 Task: Plan a virtual team-building talent show for the 9th at 6:00 PM to 6:30 PM
Action: Mouse moved to (44, 71)
Screenshot: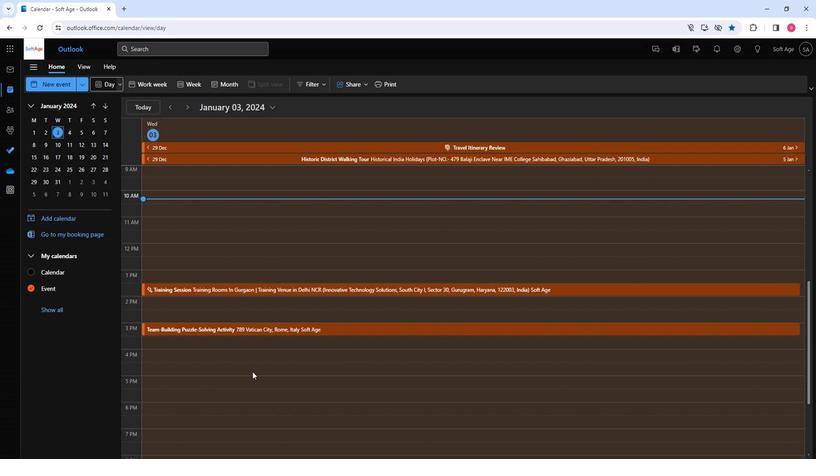 
Action: Mouse pressed left at (44, 71)
Screenshot: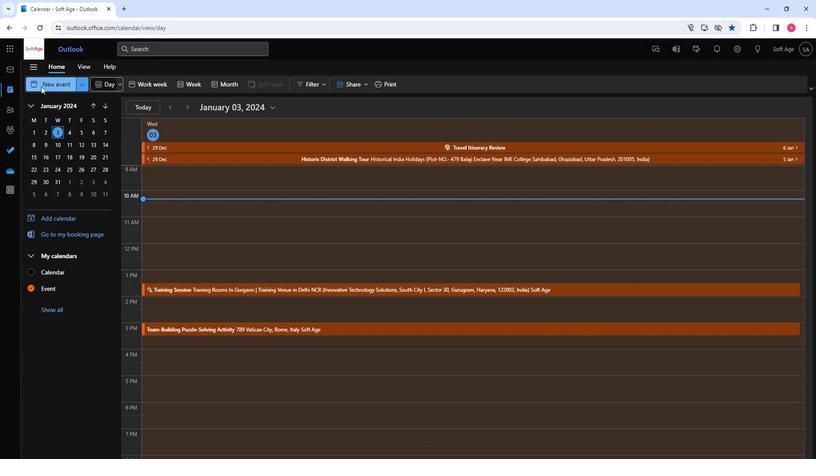 
Action: Mouse moved to (241, 132)
Screenshot: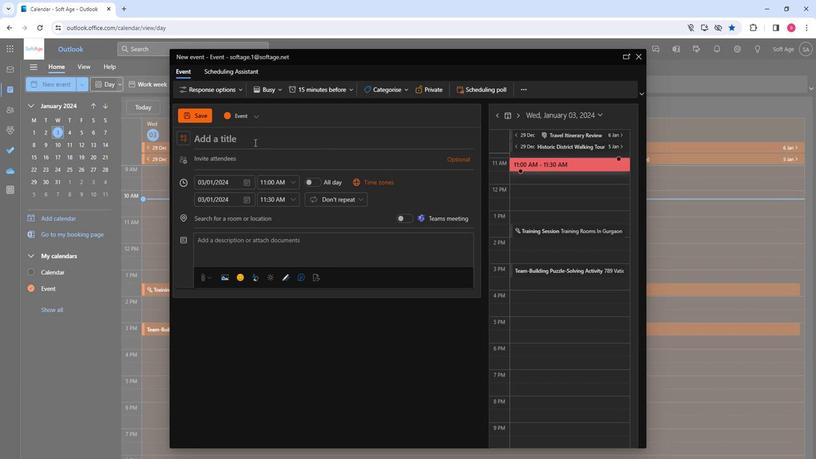 
Action: Mouse pressed left at (241, 132)
Screenshot: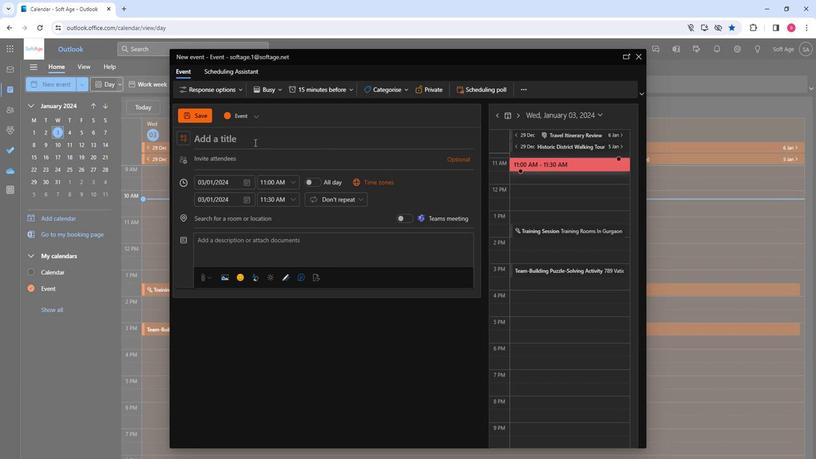 
Action: Key pressed <Key.shift><Key.shift><Key.shift><Key.shift><Key.shift><Key.shift><Key.shift><Key.shift>Virtual<Key.space><Key.shift>Team-<Key.shift>Building<Key.space><Key.shift><Key.shift><Key.shift>Talent<Key.space><Key.shift>Show
Screenshot: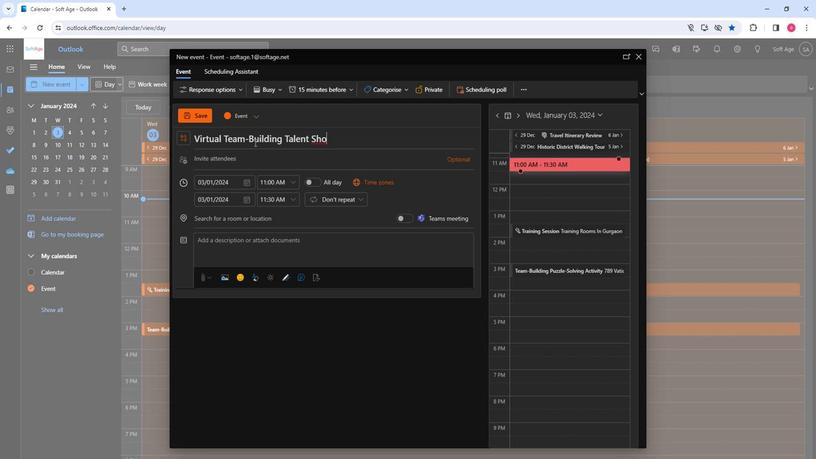 
Action: Mouse moved to (237, 145)
Screenshot: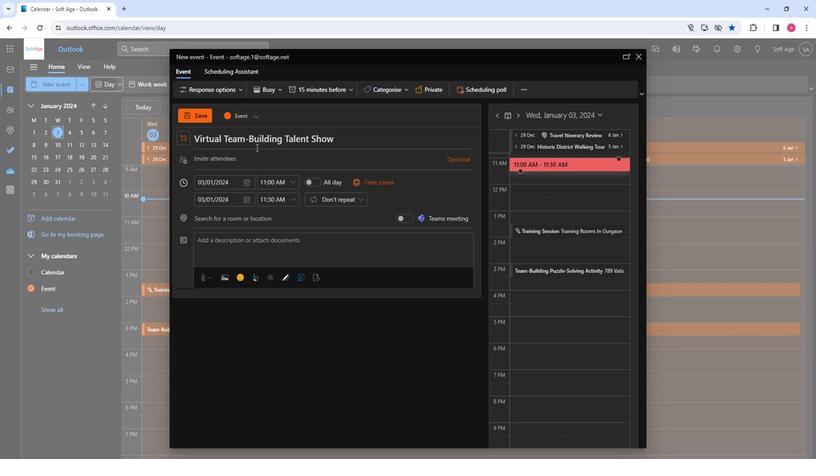 
Action: Mouse pressed left at (237, 145)
Screenshot: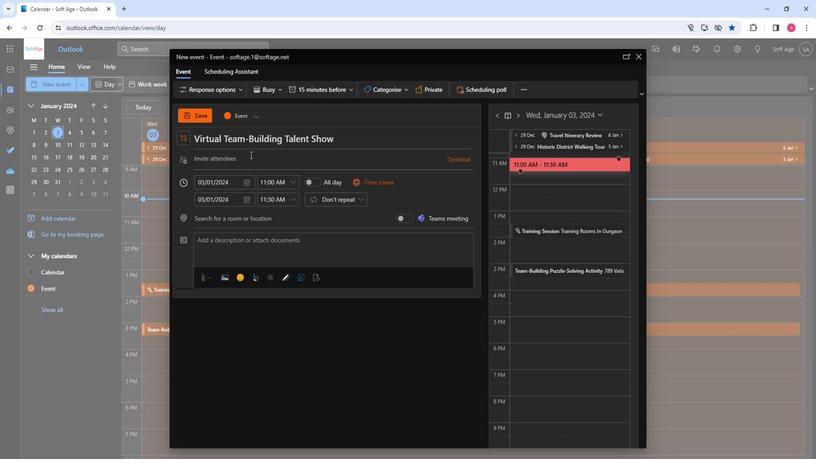 
Action: Key pressed so
Screenshot: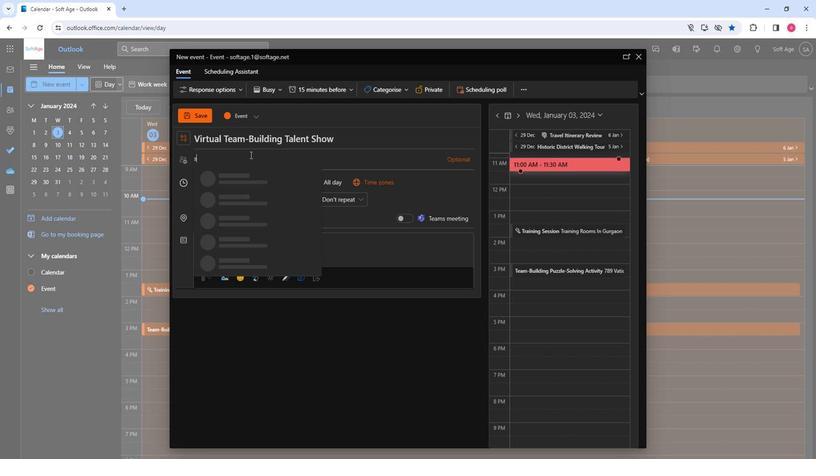 
Action: Mouse moved to (229, 196)
Screenshot: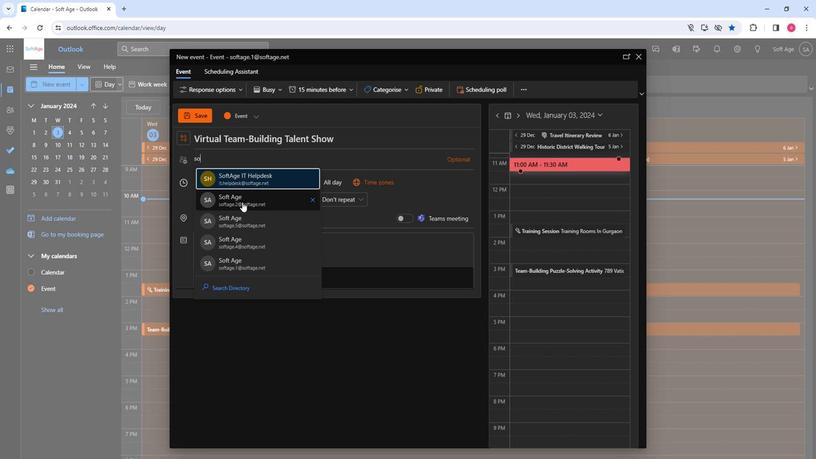 
Action: Mouse pressed left at (229, 196)
Screenshot: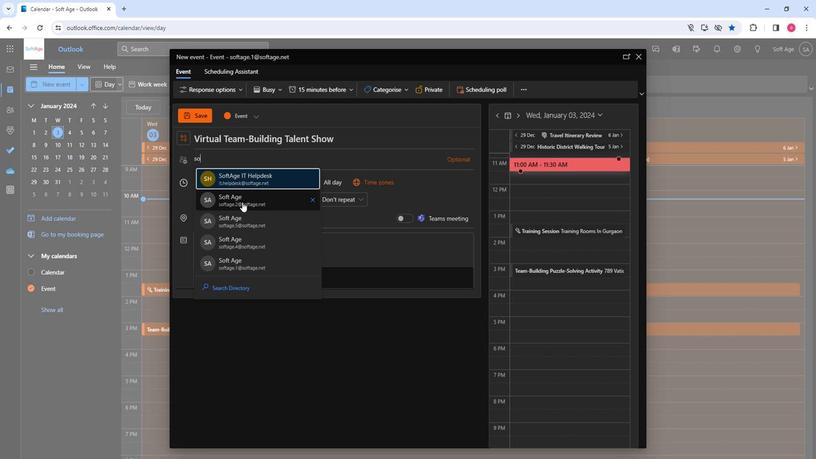 
Action: Mouse moved to (231, 204)
Screenshot: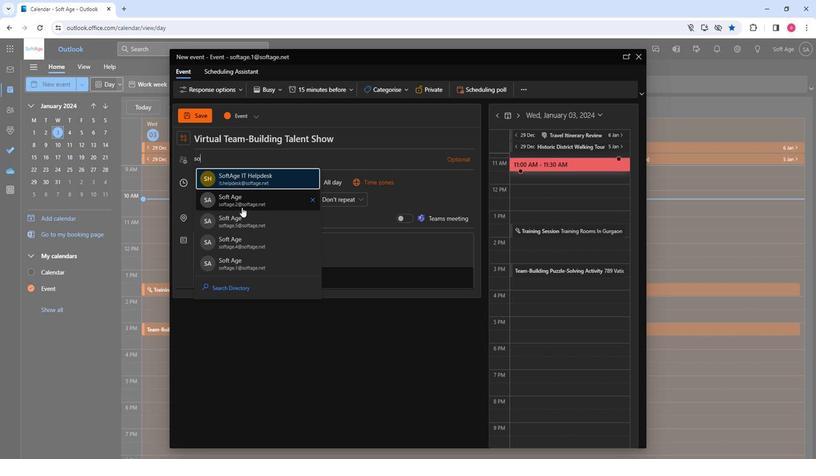 
Action: Key pressed so
Screenshot: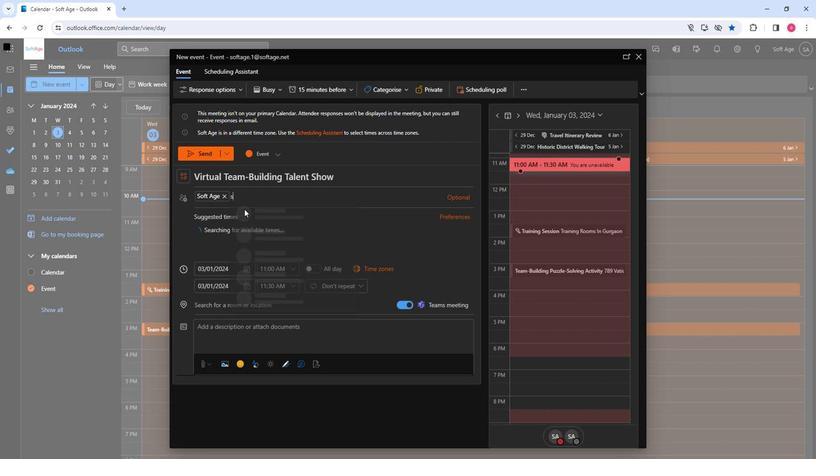 
Action: Mouse moved to (276, 253)
Screenshot: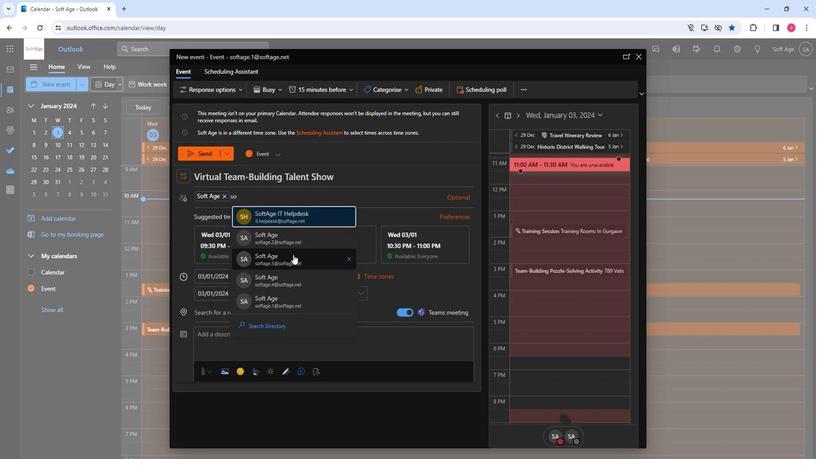 
Action: Mouse pressed left at (276, 253)
Screenshot: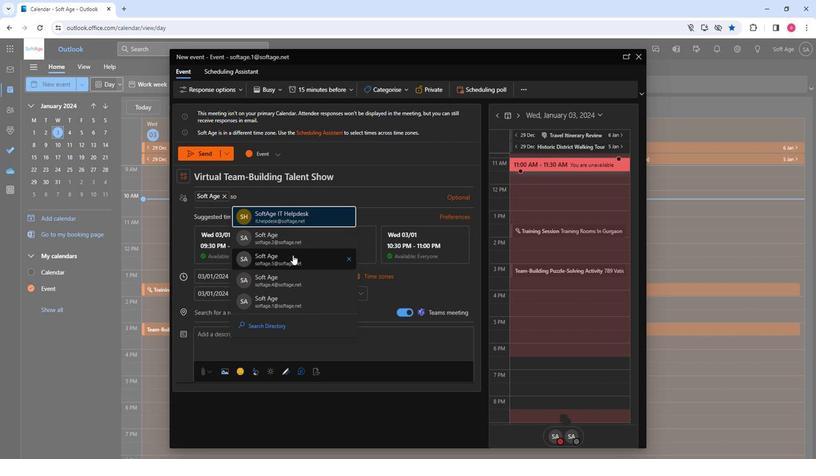 
Action: Key pressed so
Screenshot: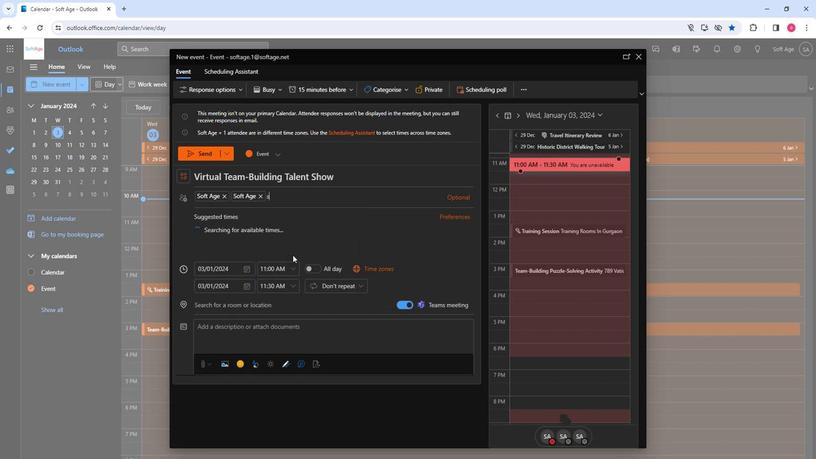 
Action: Mouse moved to (282, 281)
Screenshot: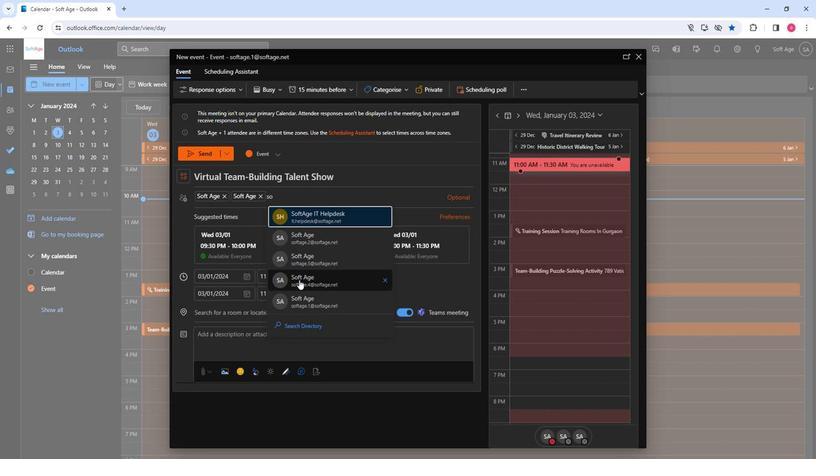 
Action: Mouse pressed left at (282, 281)
Screenshot: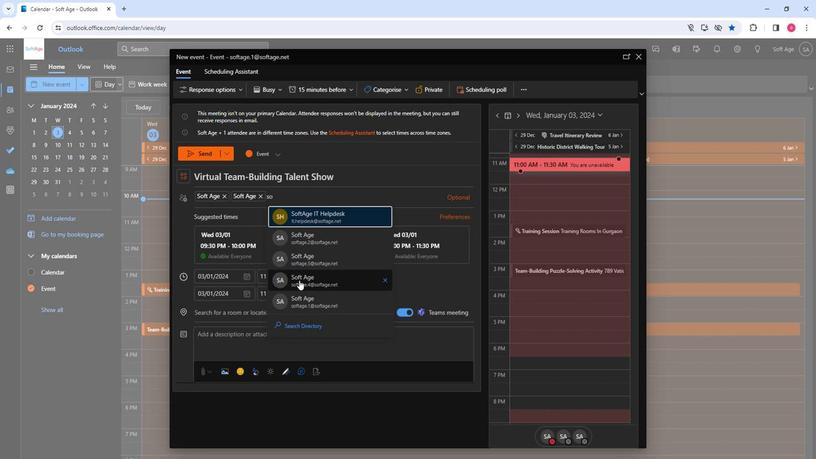 
Action: Key pressed so
Screenshot: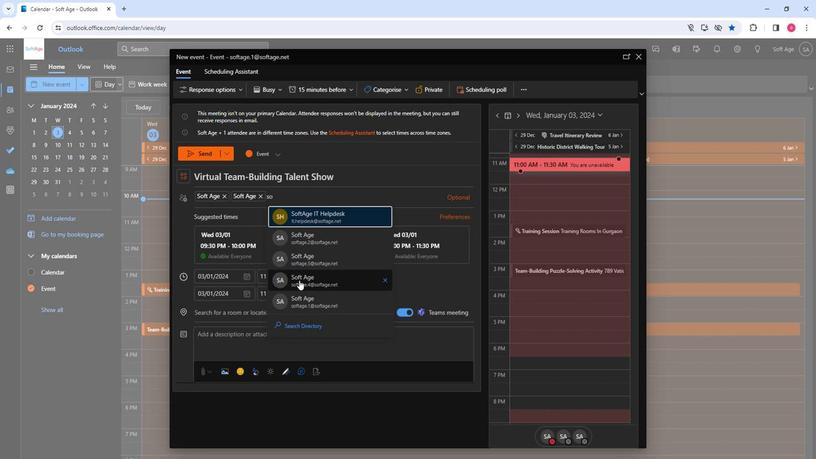 
Action: Mouse moved to (306, 298)
Screenshot: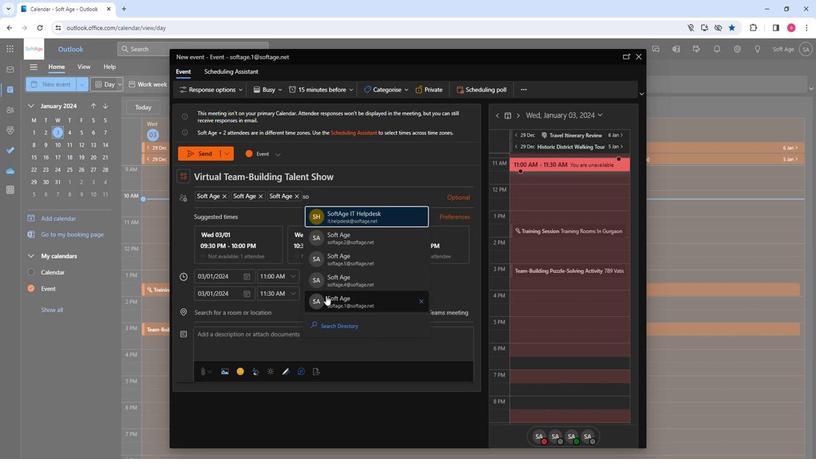 
Action: Mouse pressed left at (306, 298)
Screenshot: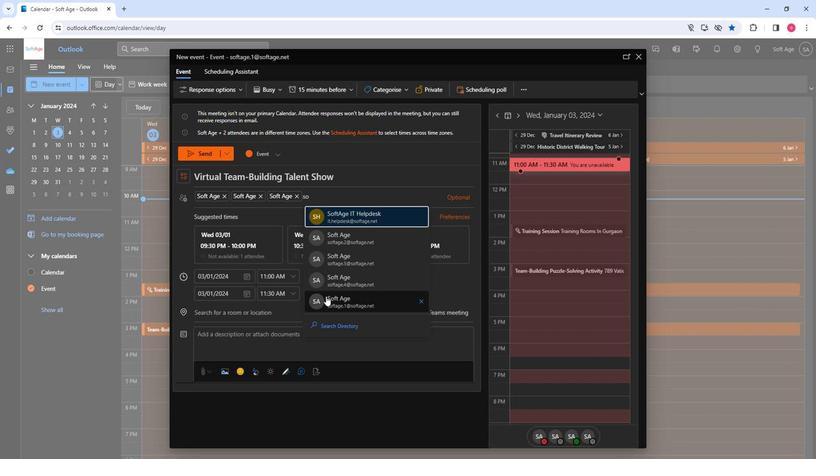
Action: Mouse moved to (236, 277)
Screenshot: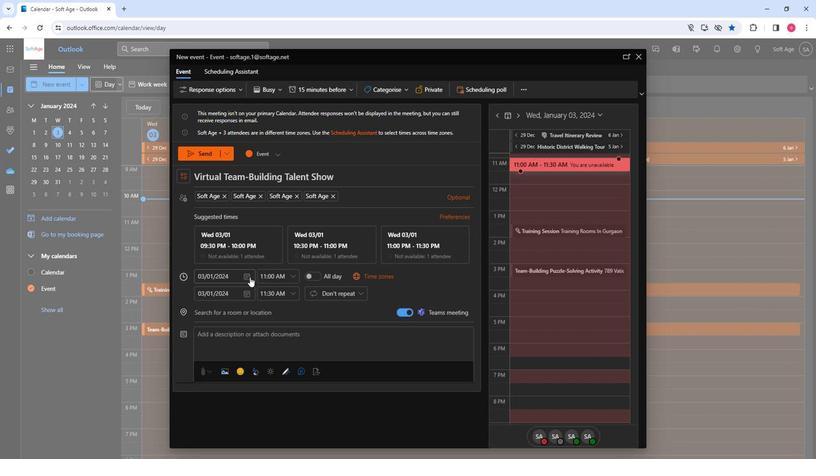 
Action: Mouse pressed left at (236, 277)
Screenshot: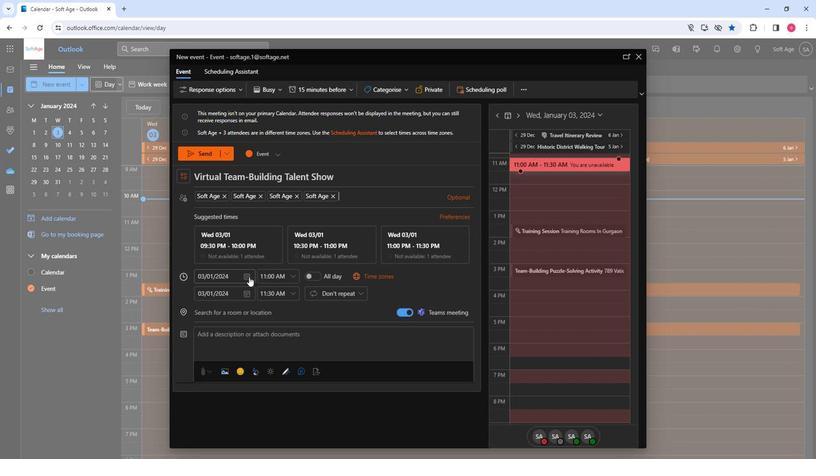 
Action: Mouse moved to (204, 337)
Screenshot: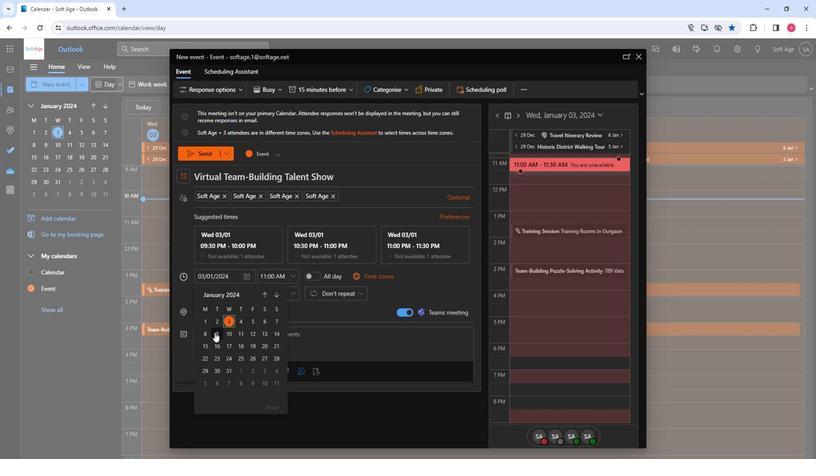 
Action: Mouse pressed left at (204, 337)
Screenshot: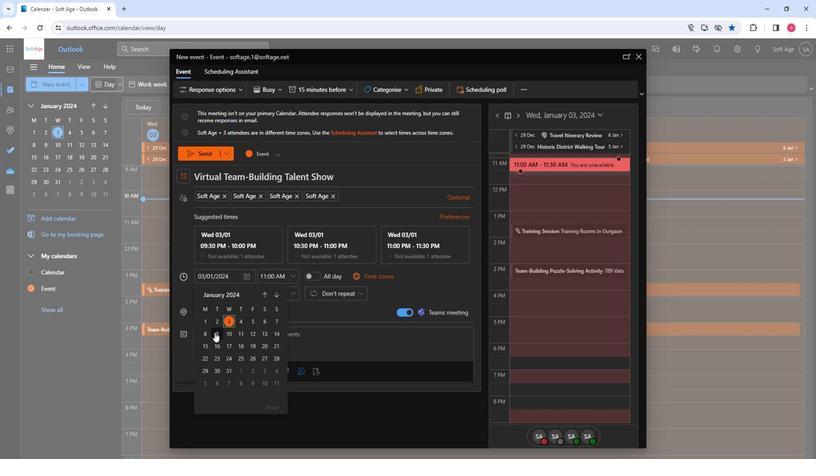 
Action: Mouse moved to (277, 276)
Screenshot: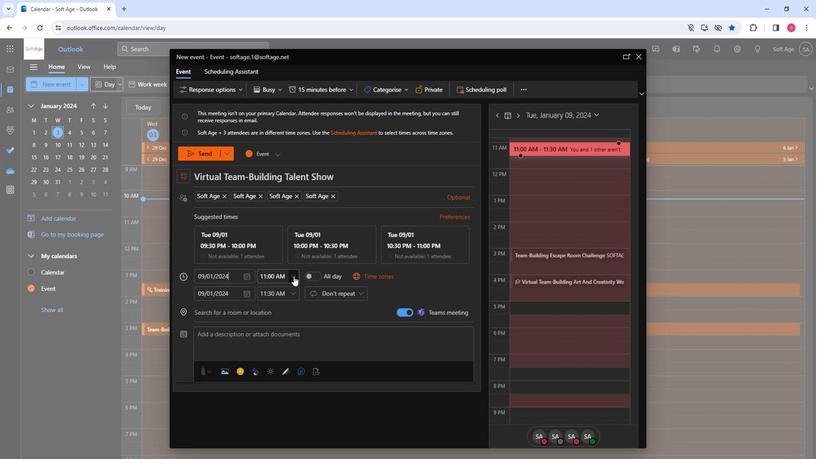 
Action: Mouse pressed left at (277, 276)
Screenshot: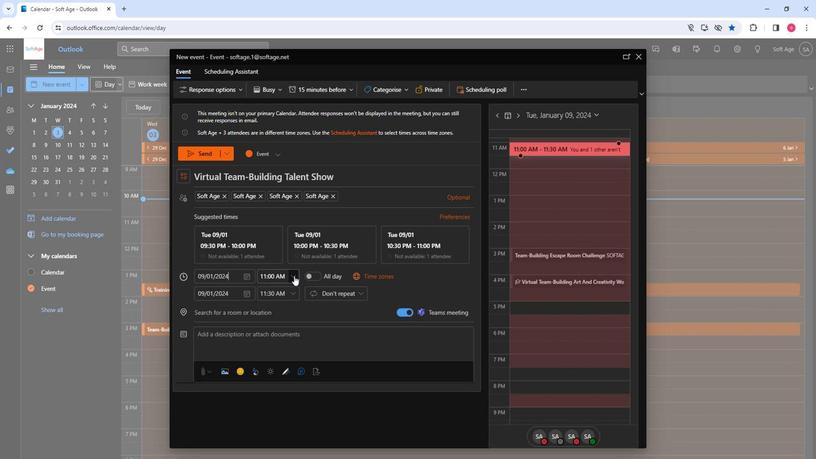 
Action: Mouse moved to (270, 311)
Screenshot: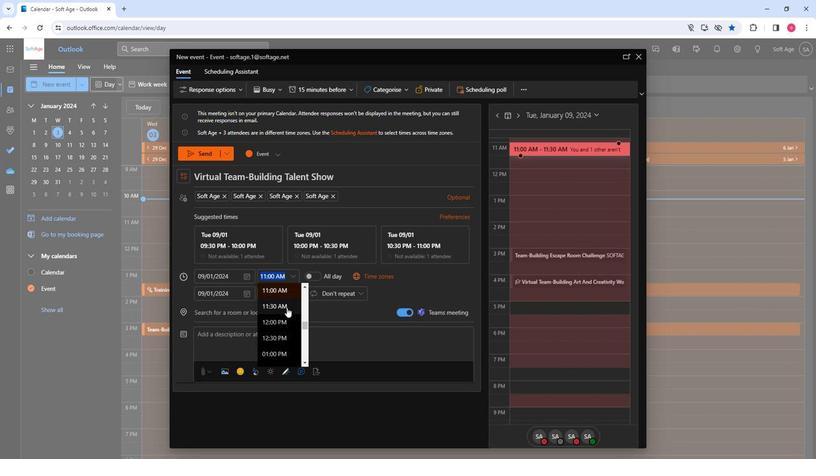 
Action: Mouse scrolled (270, 310) with delta (0, 0)
Screenshot: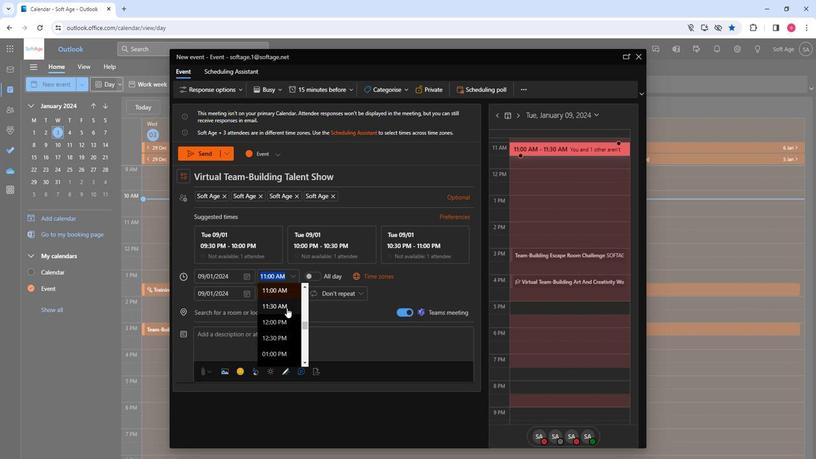 
Action: Mouse moved to (270, 317)
Screenshot: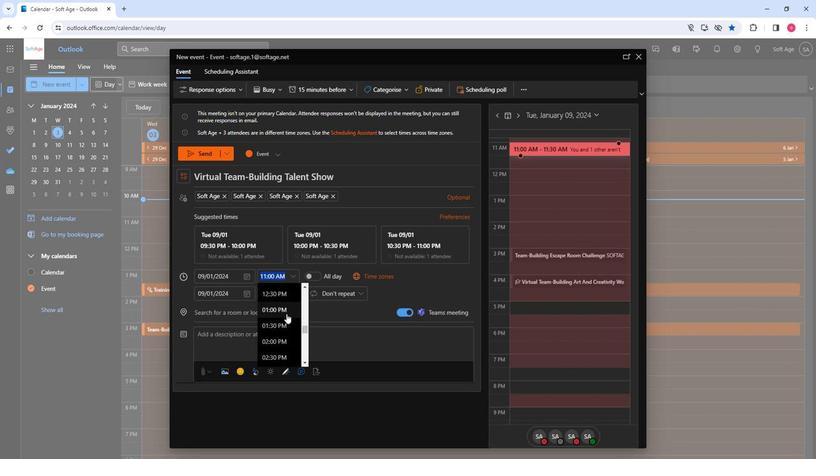 
Action: Mouse scrolled (270, 317) with delta (0, 0)
Screenshot: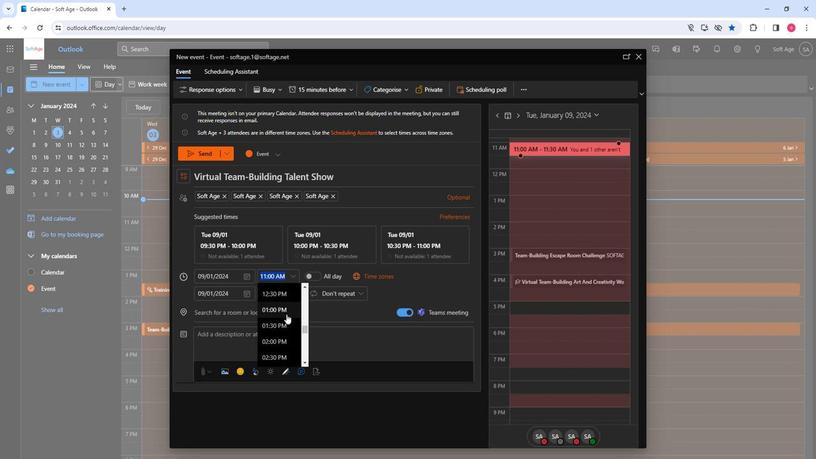 
Action: Mouse moved to (269, 320)
Screenshot: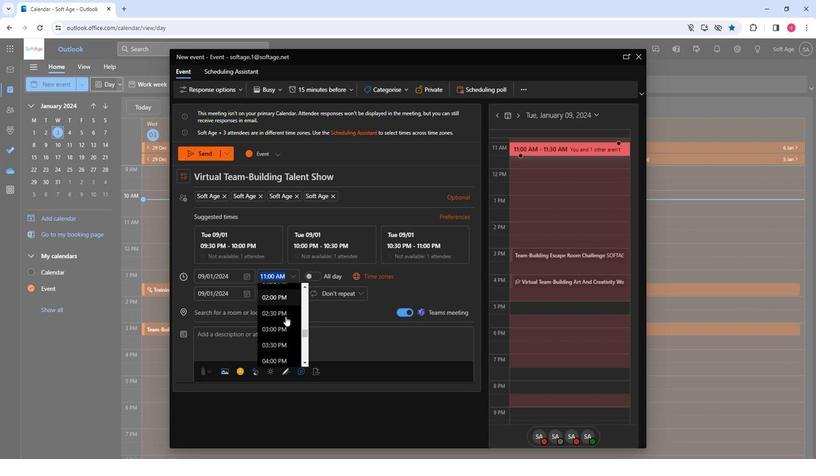 
Action: Mouse scrolled (269, 319) with delta (0, 0)
Screenshot: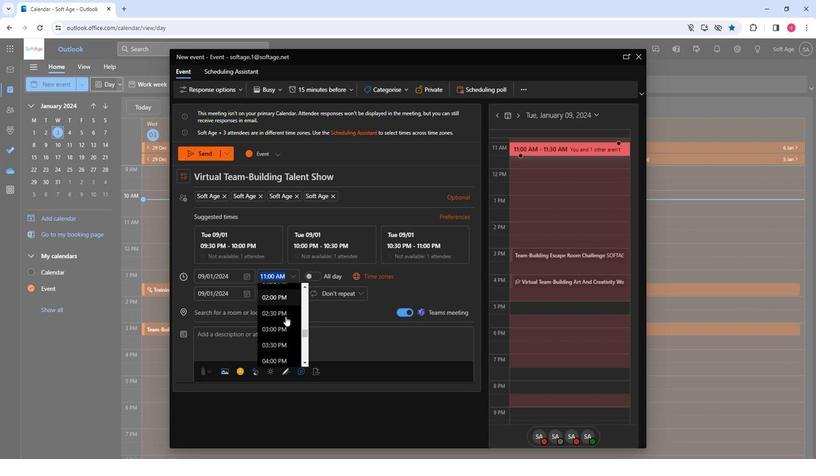 
Action: Mouse moved to (265, 338)
Screenshot: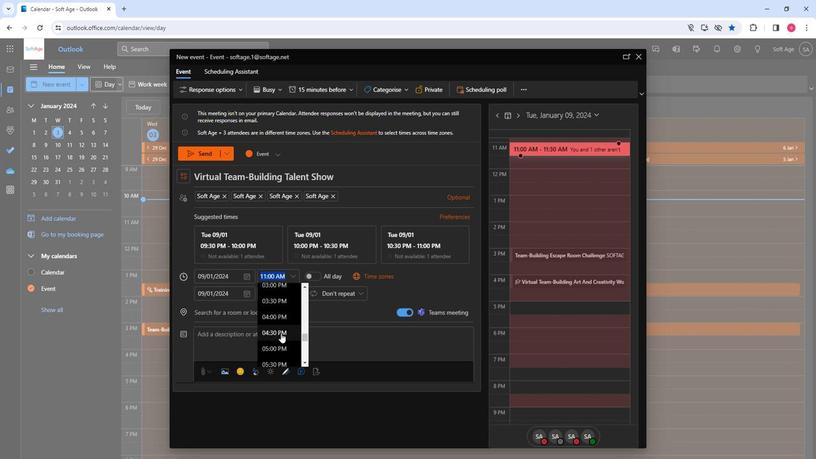 
Action: Mouse scrolled (265, 338) with delta (0, 0)
Screenshot: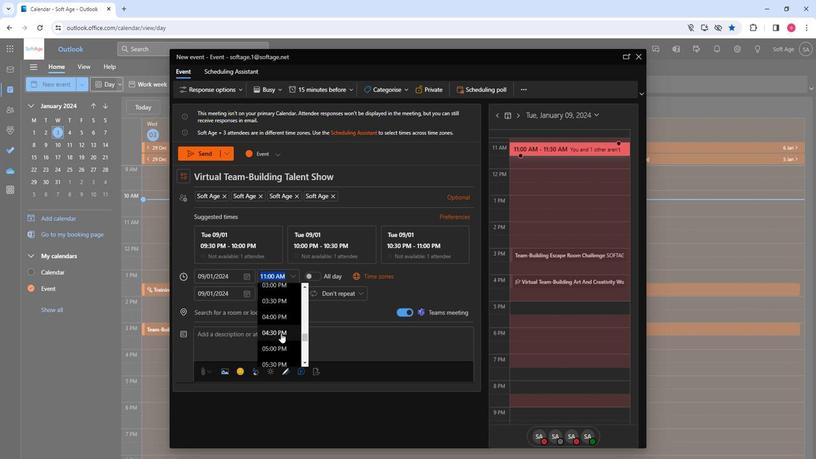 
Action: Mouse moved to (259, 341)
Screenshot: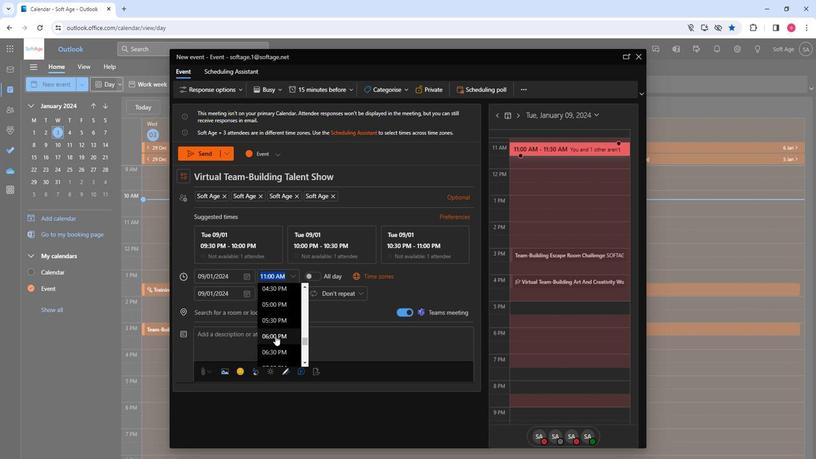 
Action: Mouse pressed left at (259, 341)
Screenshot: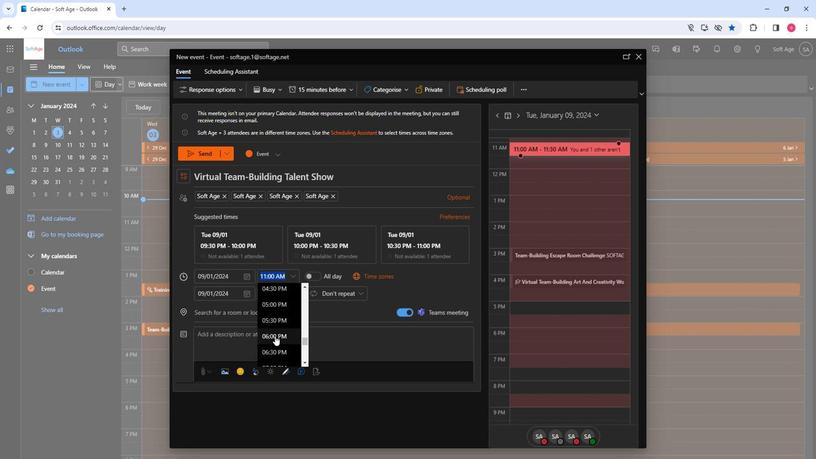 
Action: Mouse moved to (213, 319)
Screenshot: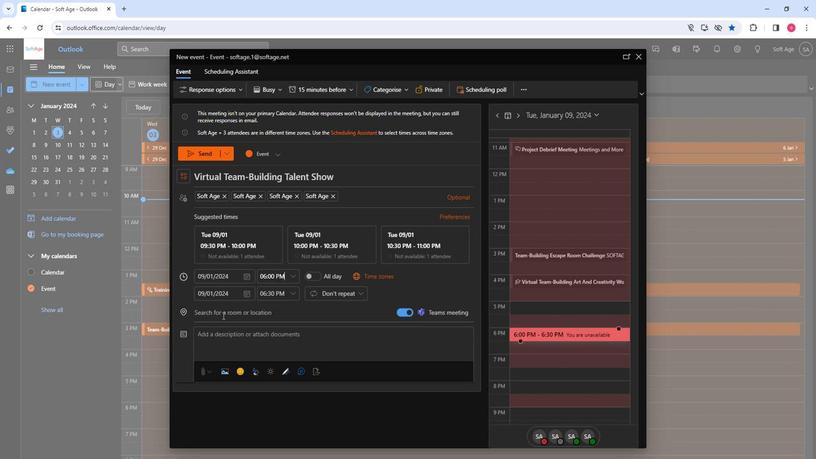 
Action: Mouse pressed left at (213, 319)
Screenshot: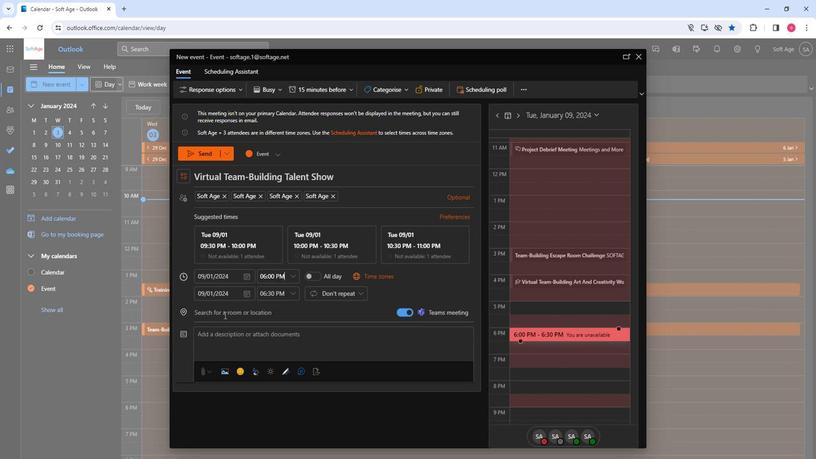 
Action: Mouse moved to (213, 319)
Screenshot: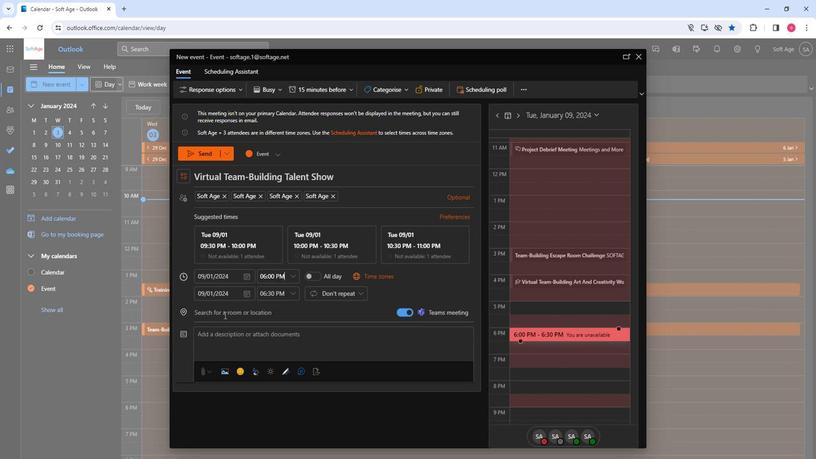 
Action: Key pressed so<Key.backspace><Key.backspace>show<Key.space>ro<Key.backspace>
Screenshot: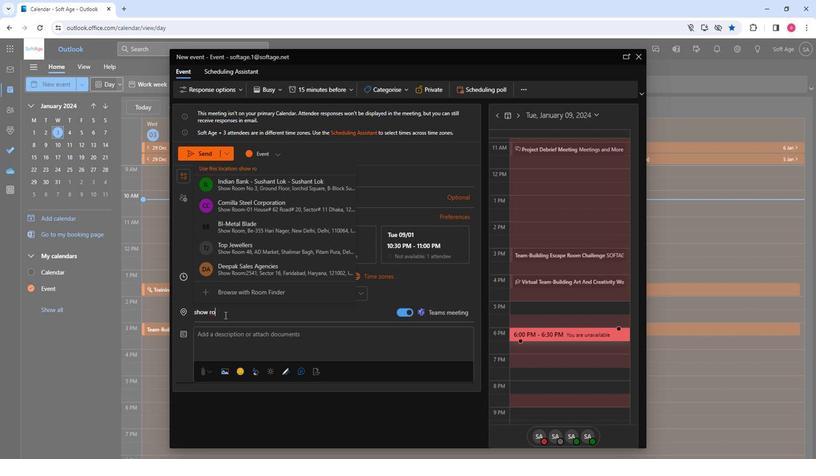 
Action: Mouse moved to (235, 221)
Screenshot: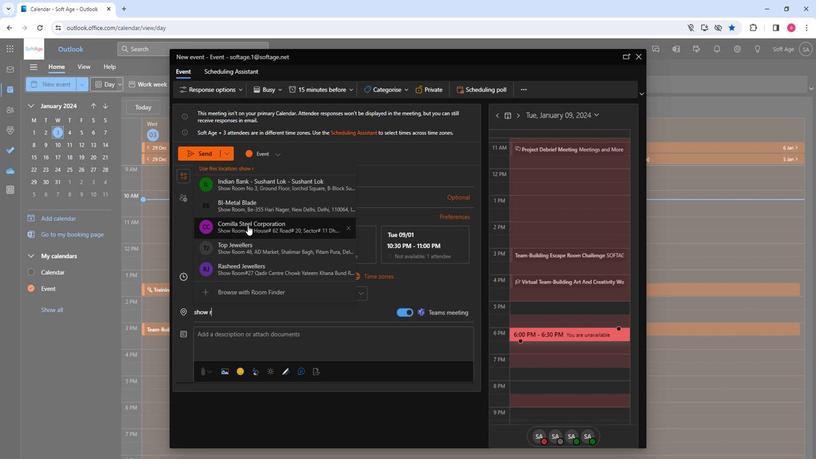 
Action: Key pressed <Key.backspace>
Screenshot: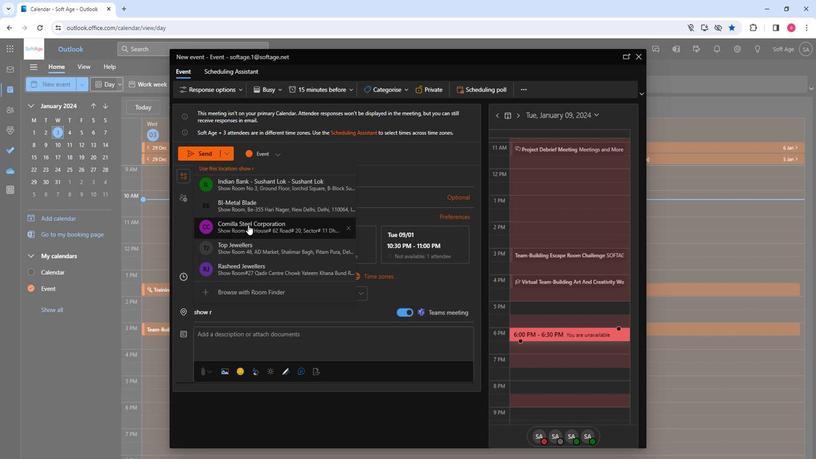 
Action: Mouse moved to (234, 244)
Screenshot: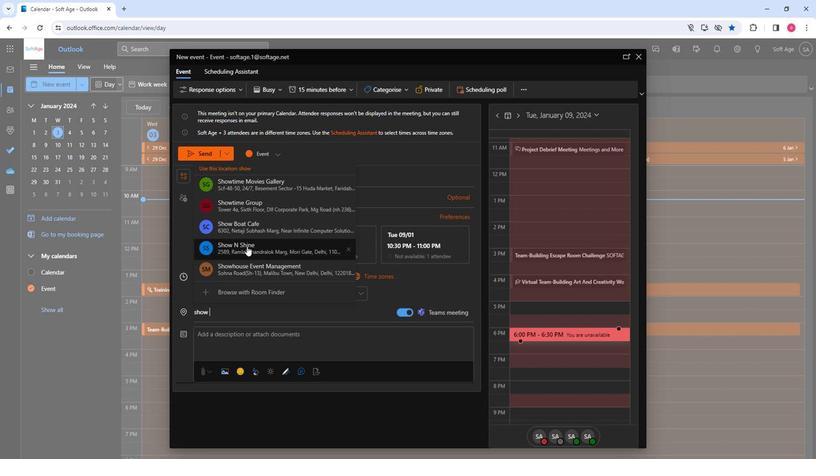 
Action: Mouse pressed left at (234, 244)
Screenshot: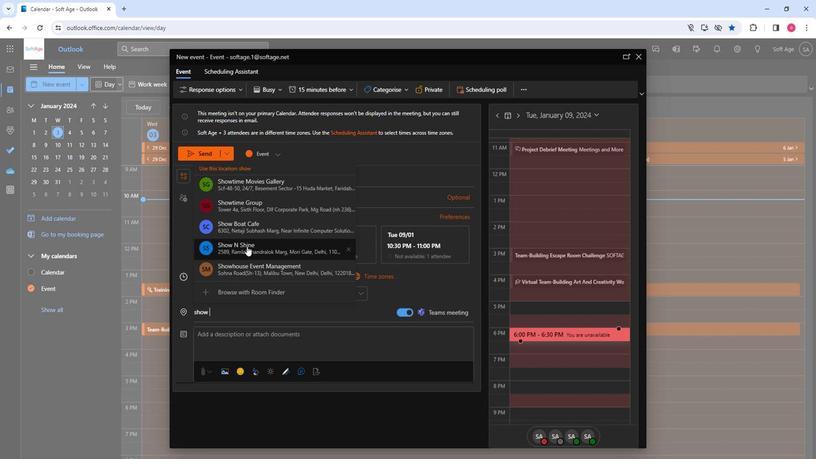
Action: Mouse moved to (208, 336)
Screenshot: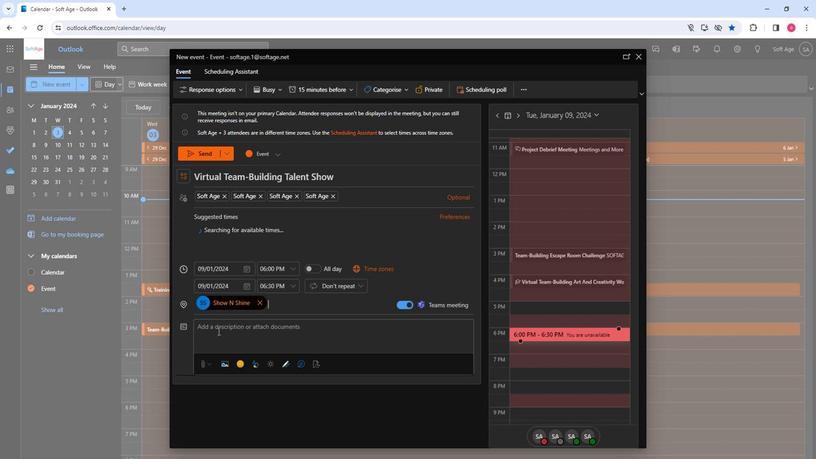 
Action: Mouse pressed left at (208, 336)
Screenshot: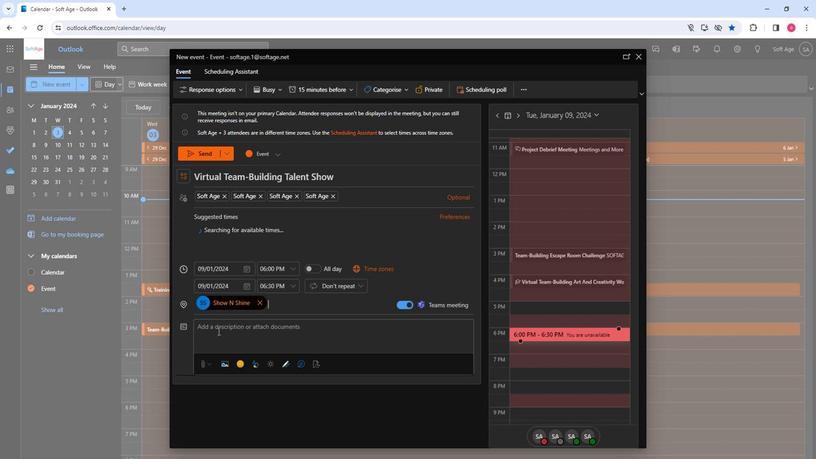 
Action: Mouse moved to (208, 335)
Screenshot: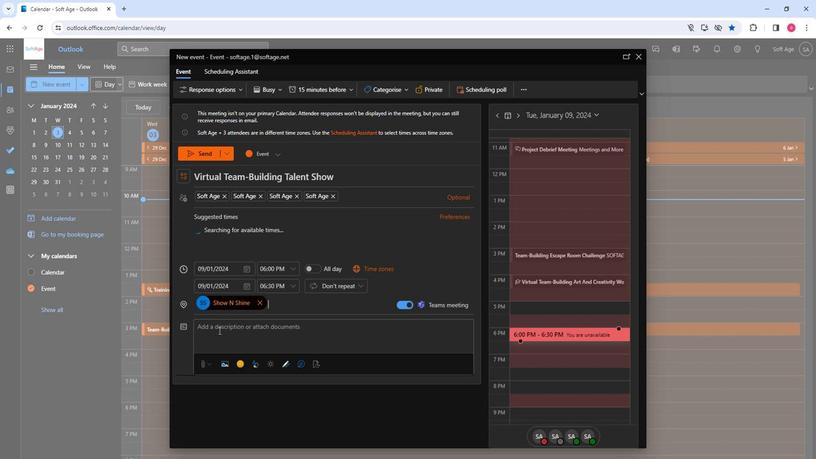 
Action: Key pressed <Key.shift>Unleash
Screenshot: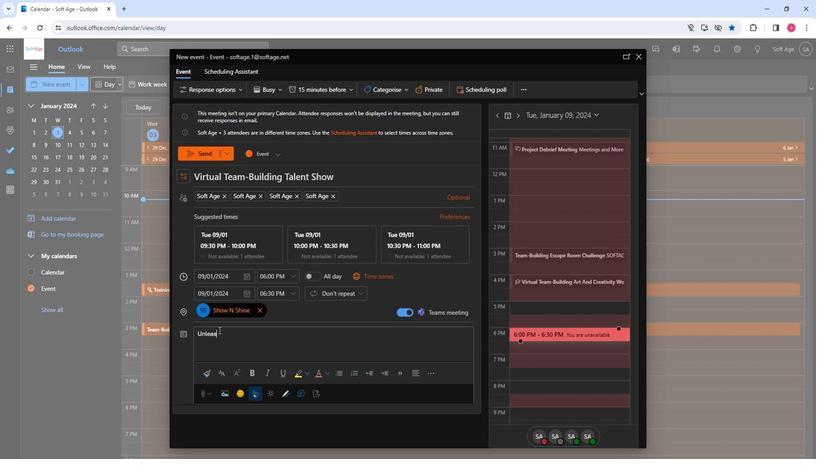 
Action: Mouse moved to (244, 312)
Screenshot: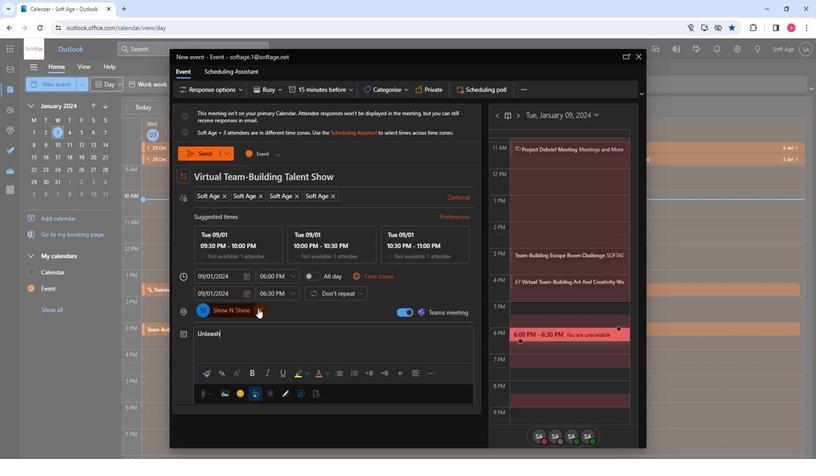 
Action: Mouse pressed left at (244, 312)
Screenshot: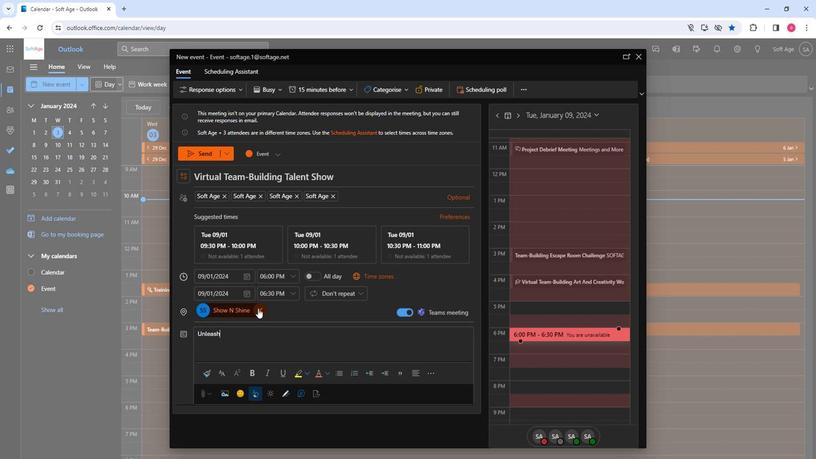 
Action: Mouse moved to (224, 311)
Screenshot: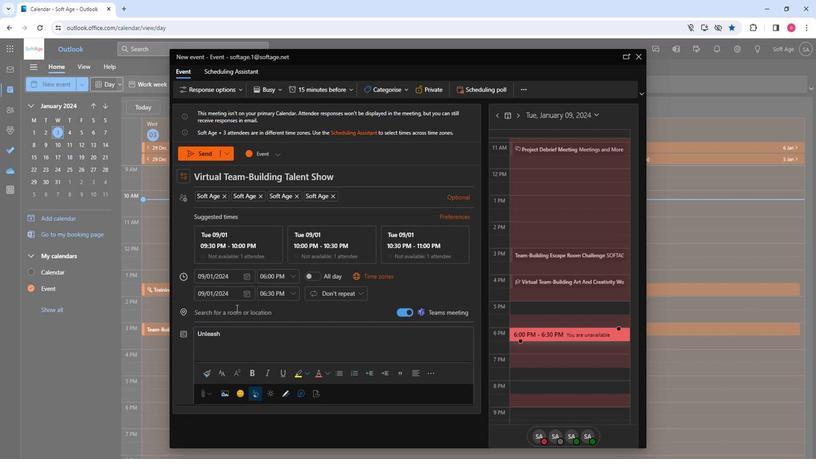 
Action: Mouse pressed left at (224, 311)
Screenshot: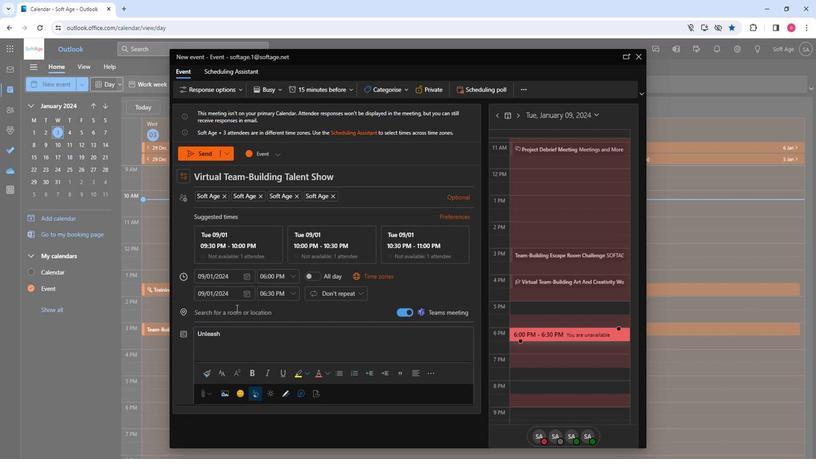 
Action: Mouse moved to (209, 312)
Screenshot: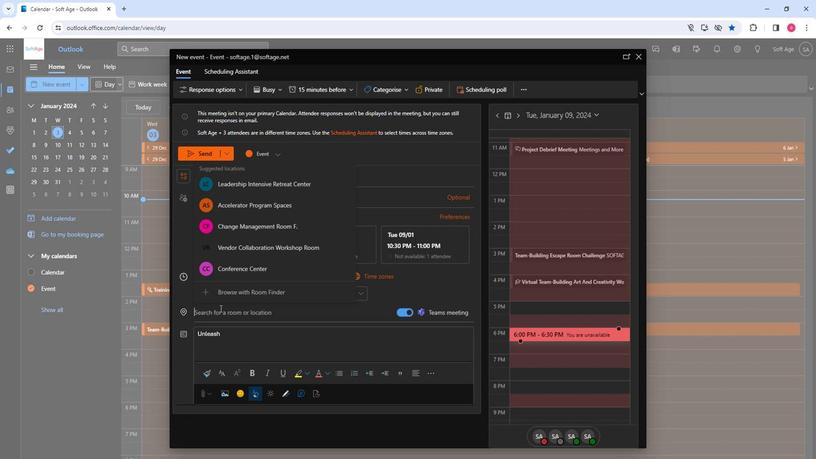 
Action: Key pressed so
Screenshot: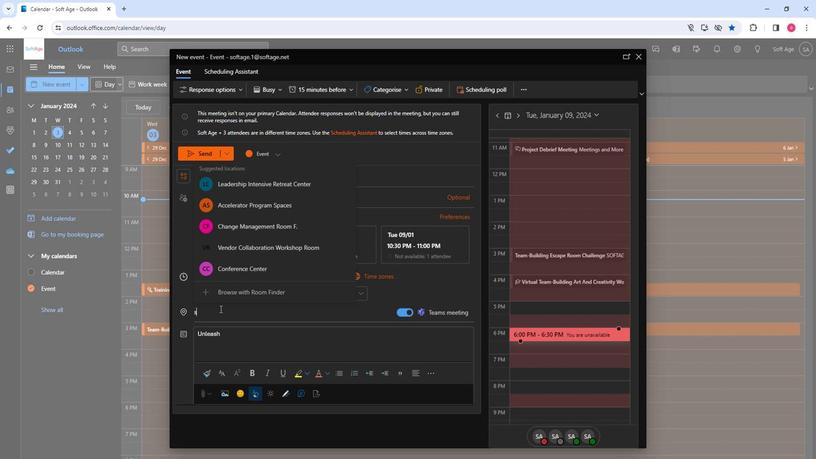 
Action: Mouse moved to (223, 264)
Screenshot: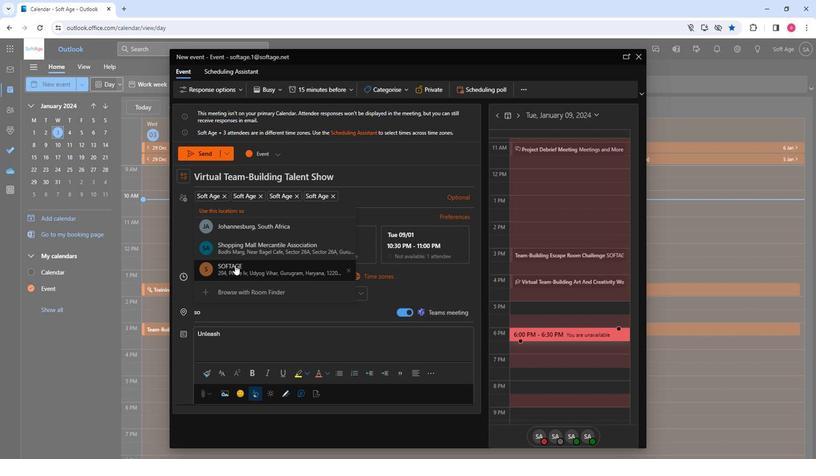 
Action: Mouse pressed left at (223, 264)
Screenshot: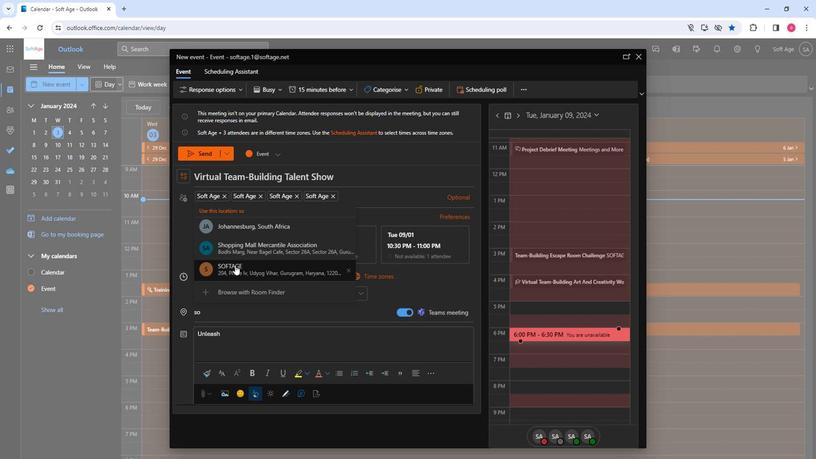 
Action: Mouse moved to (216, 332)
Screenshot: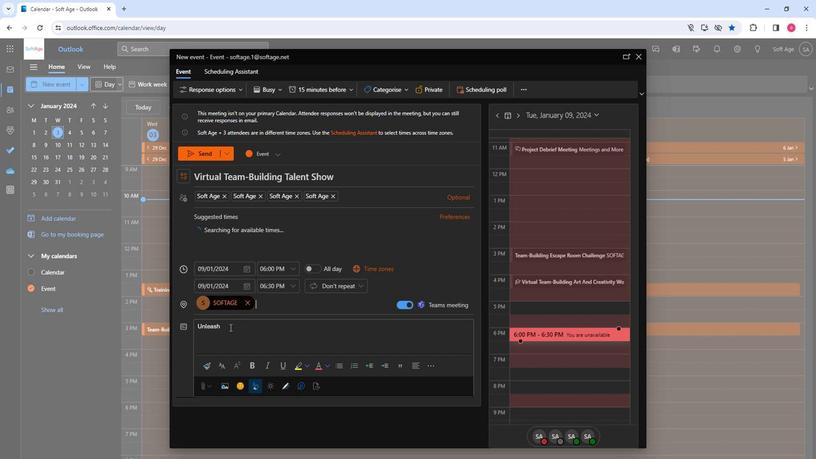 
Action: Mouse pressed left at (216, 332)
Screenshot: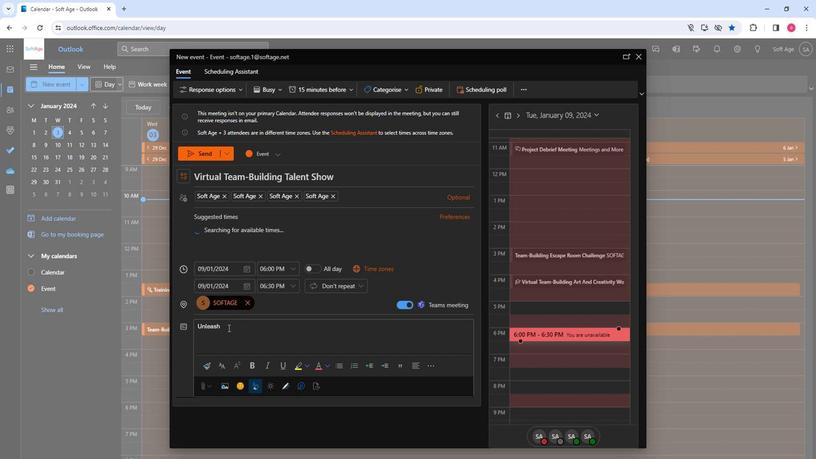 
Action: Mouse moved to (217, 333)
Screenshot: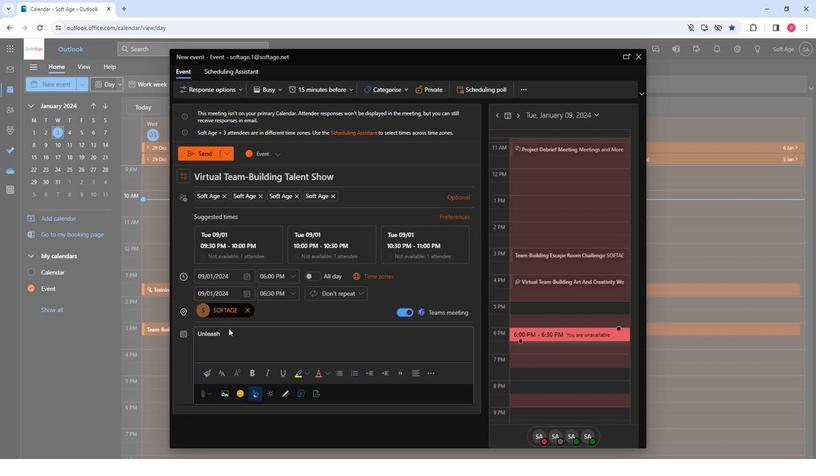 
Action: Mouse pressed left at (217, 333)
Screenshot: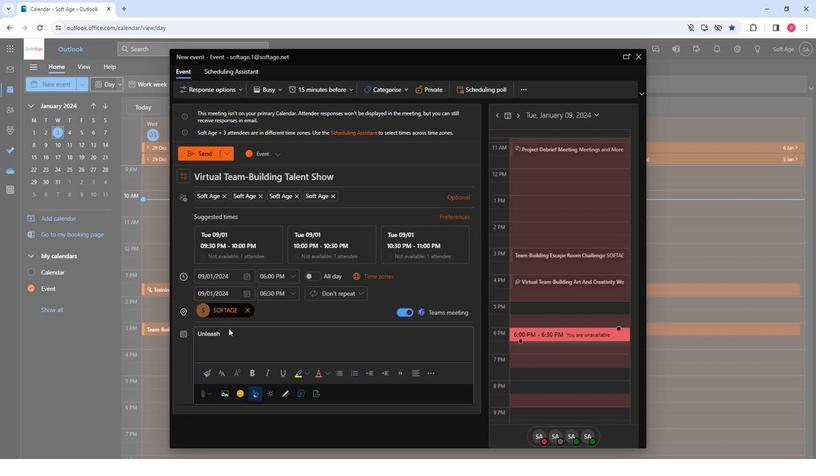 
Action: Mouse moved to (218, 336)
Screenshot: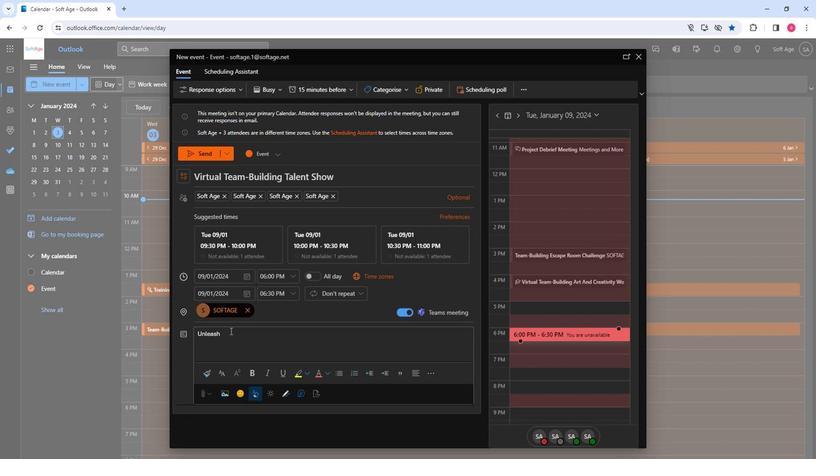 
Action: Mouse pressed left at (218, 336)
Screenshot: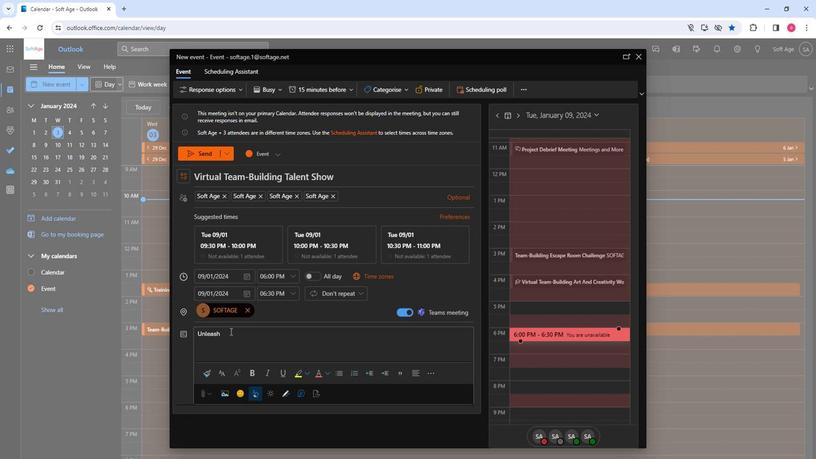 
Action: Key pressed <Key.space>hidden<Key.space>talents<Key.shift>!<Key.space><Key.shift>Join<Key.space>our<Key.space>virtual<Key.space>buidling<Key.space>talent<Key.space>show.<Key.space><Key.shift>Showcase<Key.space>skills,<Key.space>laugh<Key.space><Key.backspace>,<Key.space>and<Key.space>celebrate<Key.space>the<Key.space>diverse<Key.space>talents<Key.space>within<Key.space>the<Key.space>team.<Key.space><Key.shift>A<Key.space>virtual<Key.space>stage<Key.space>awaits<Key.space>your<Key.space>unique<Key.space>performance<Key.shift>!
Screenshot: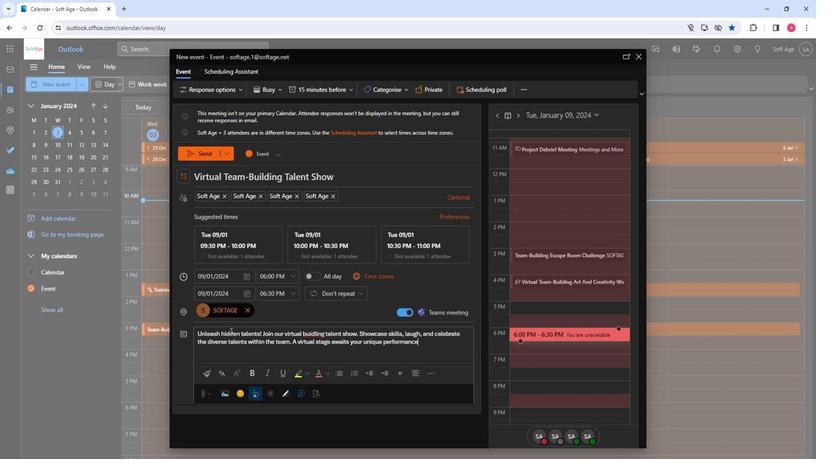 
Action: Mouse moved to (232, 351)
Screenshot: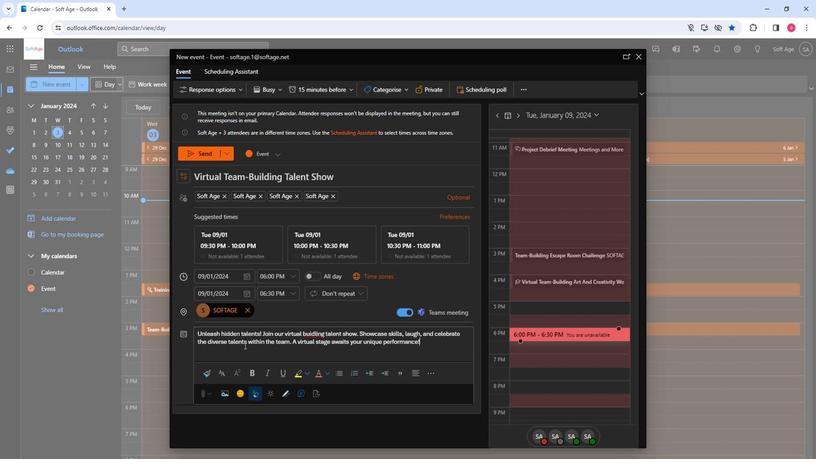 
Action: Mouse pressed left at (232, 351)
Screenshot: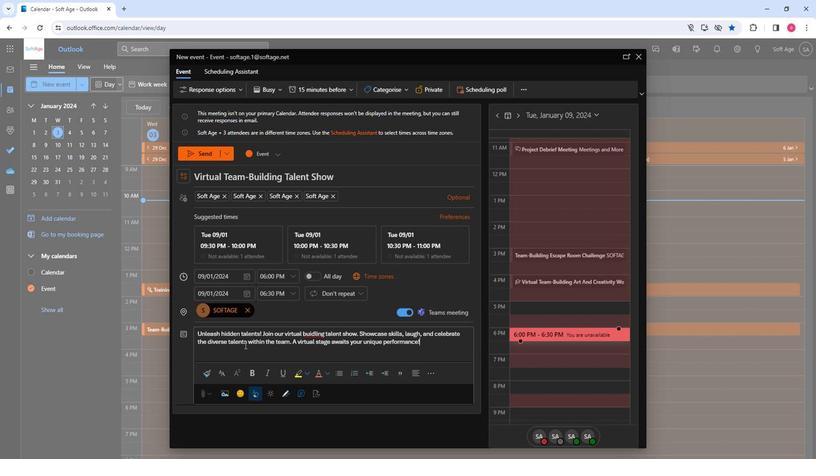 
Action: Mouse pressed left at (232, 351)
Screenshot: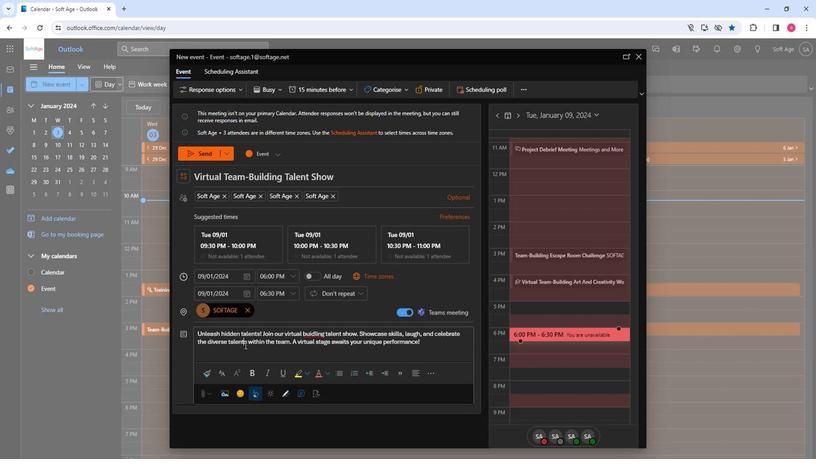 
Action: Mouse pressed left at (232, 351)
Screenshot: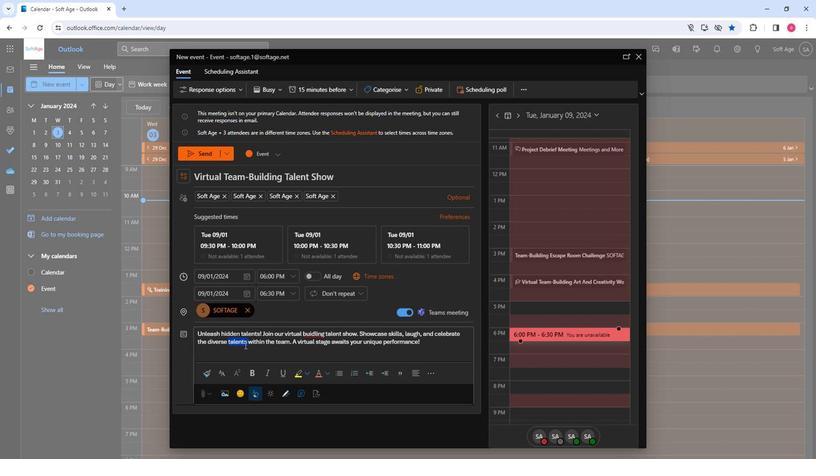 
Action: Mouse moved to (208, 382)
Screenshot: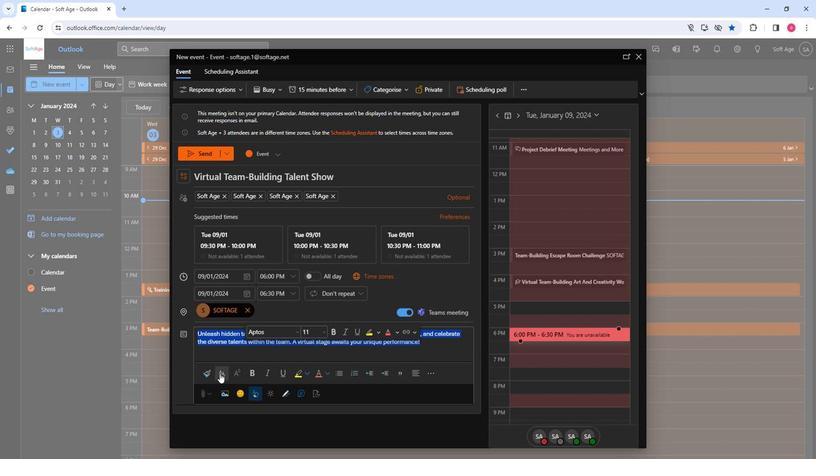 
Action: Mouse pressed left at (208, 382)
Screenshot: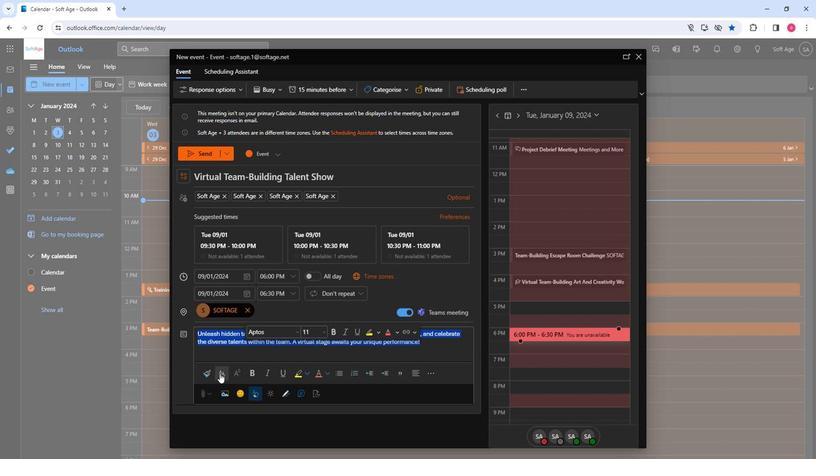 
Action: Mouse moved to (244, 323)
Screenshot: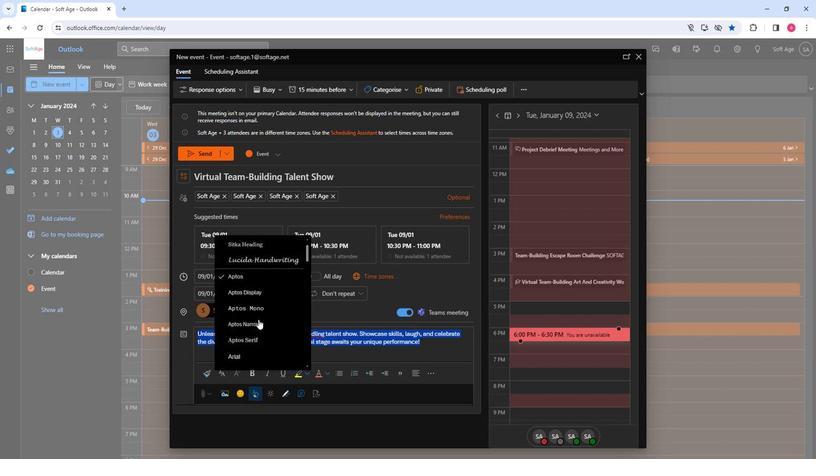
Action: Mouse scrolled (244, 322) with delta (0, 0)
Screenshot: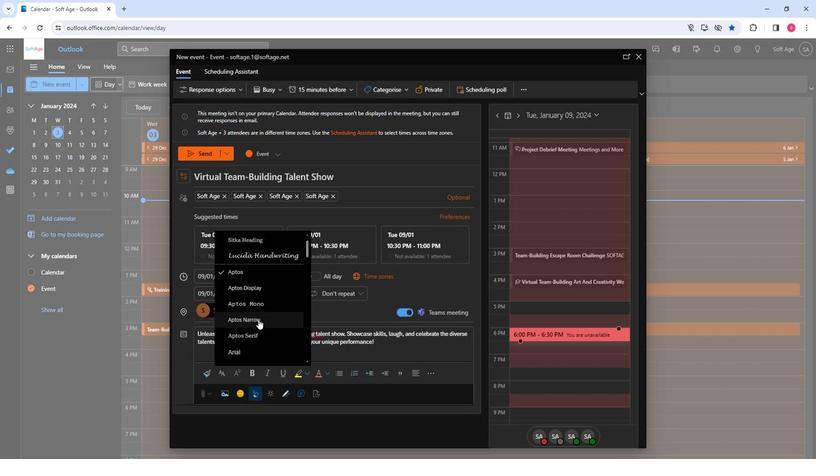 
Action: Mouse scrolled (244, 322) with delta (0, 0)
Screenshot: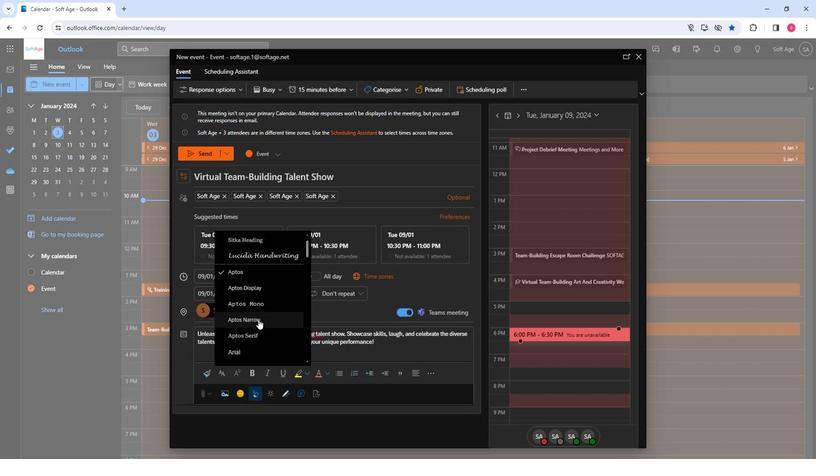 
Action: Mouse scrolled (244, 322) with delta (0, 0)
Screenshot: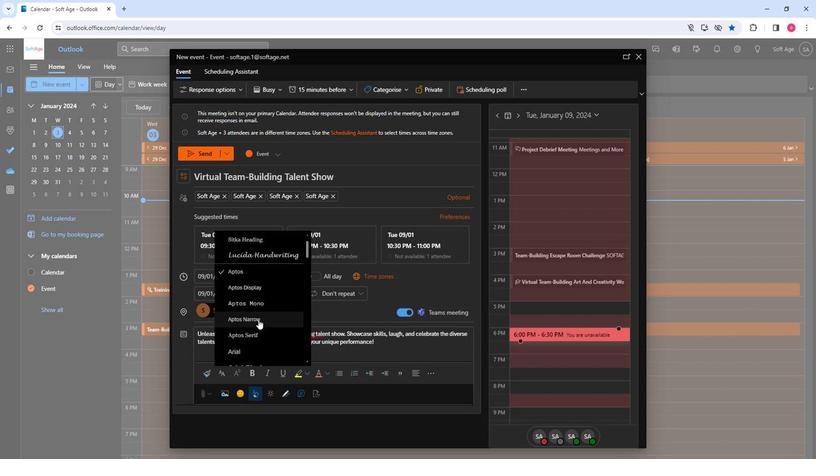 
Action: Mouse moved to (238, 335)
Screenshot: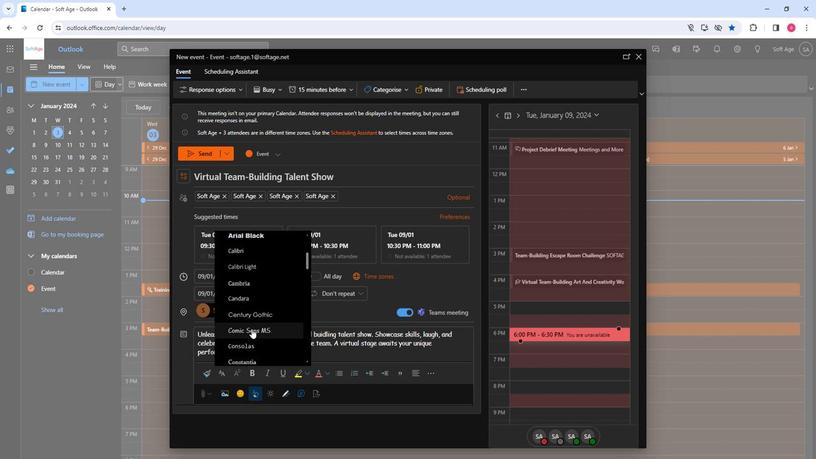 
Action: Mouse pressed left at (238, 335)
Screenshot: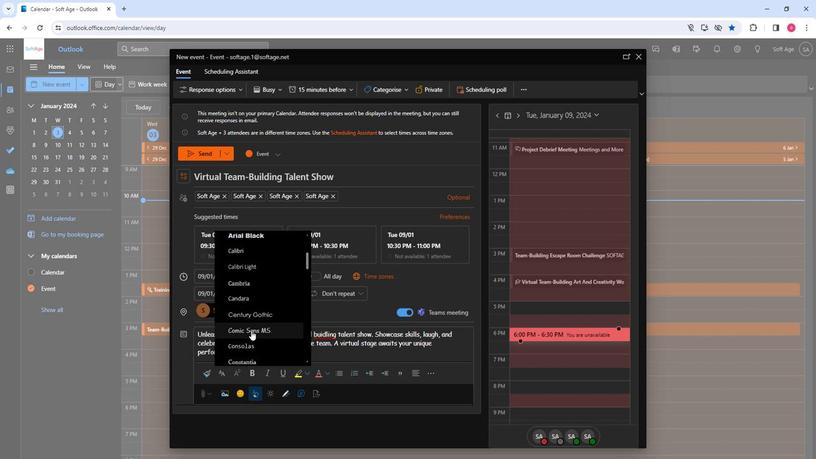 
Action: Mouse moved to (250, 381)
Screenshot: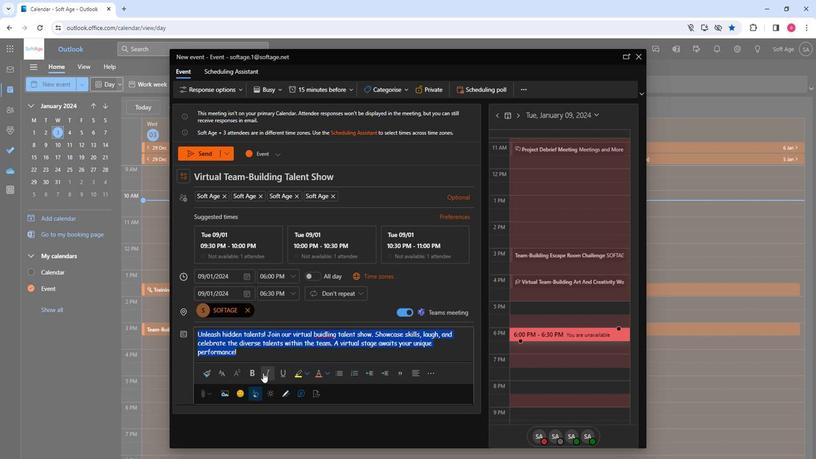 
Action: Mouse pressed left at (250, 381)
Screenshot: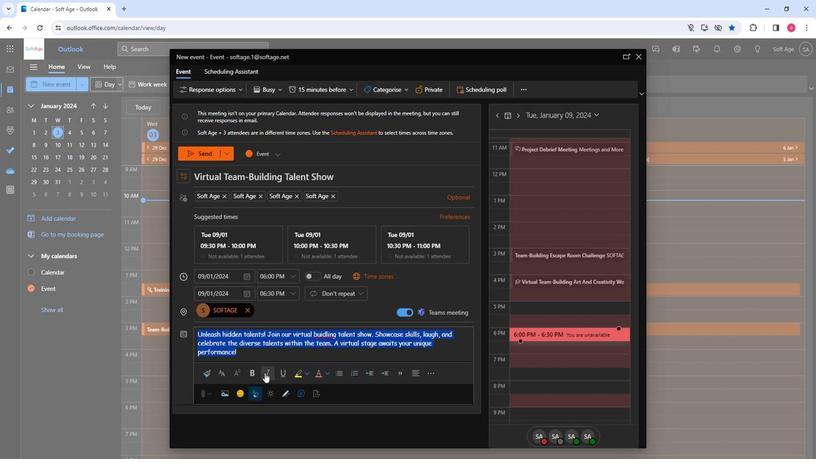 
Action: Mouse moved to (288, 380)
Screenshot: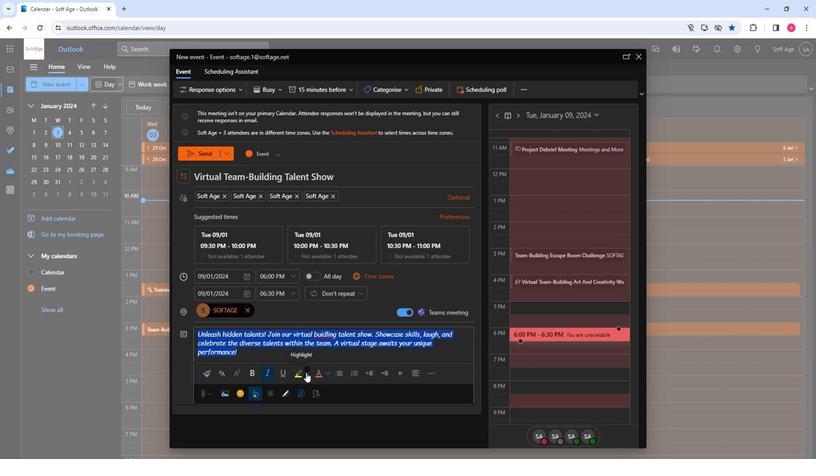 
Action: Mouse pressed left at (288, 380)
Screenshot: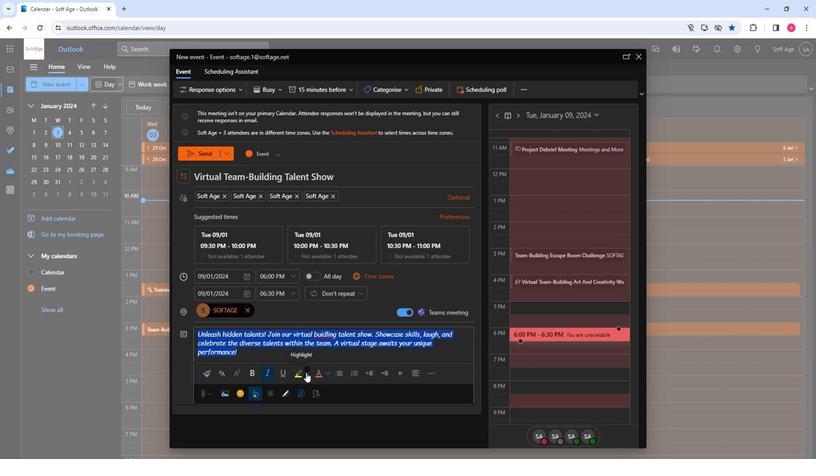 
Action: Mouse moved to (296, 414)
Screenshot: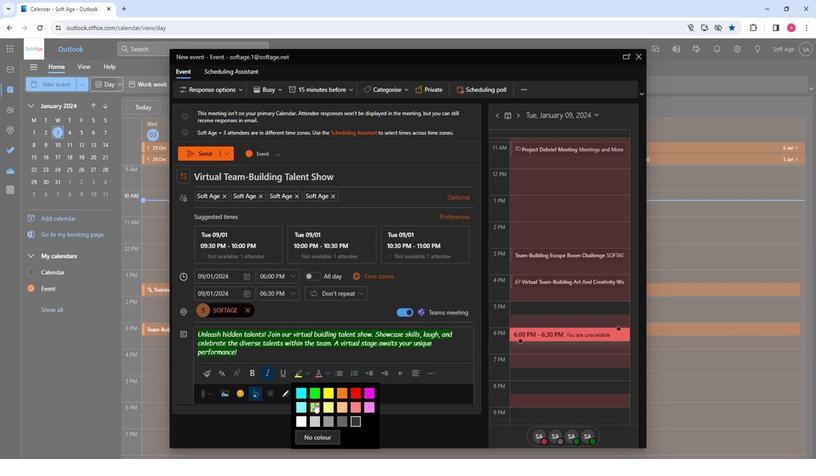 
Action: Mouse pressed left at (296, 414)
Screenshot: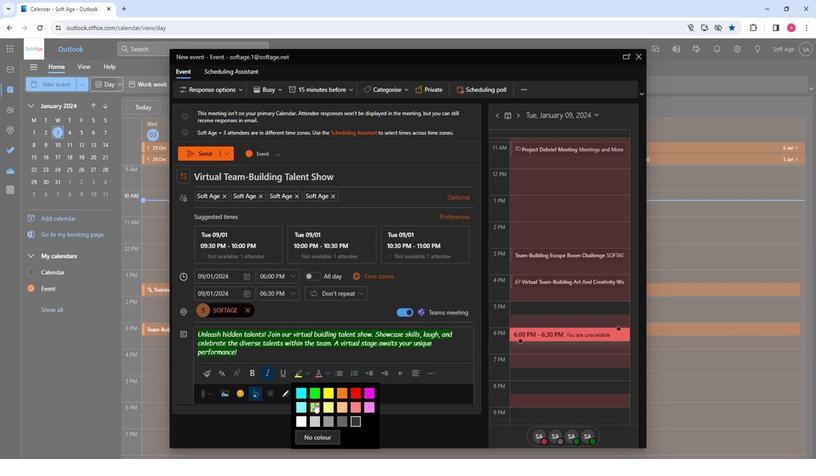 
Action: Mouse moved to (250, 363)
Screenshot: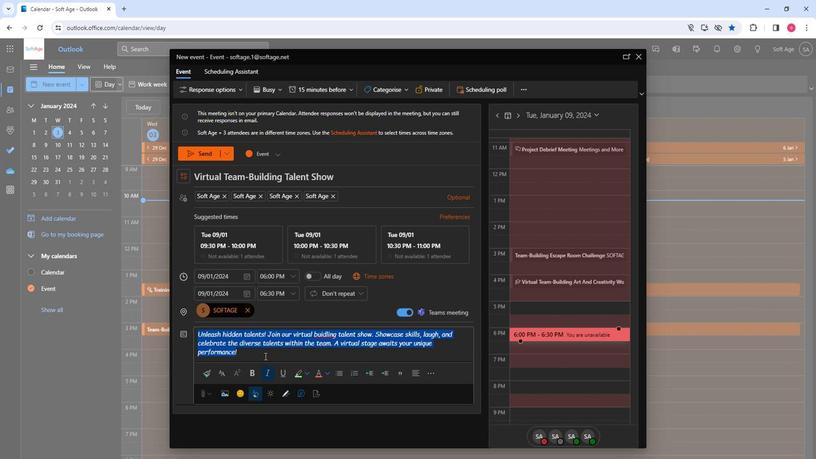 
Action: Mouse pressed left at (250, 363)
Screenshot: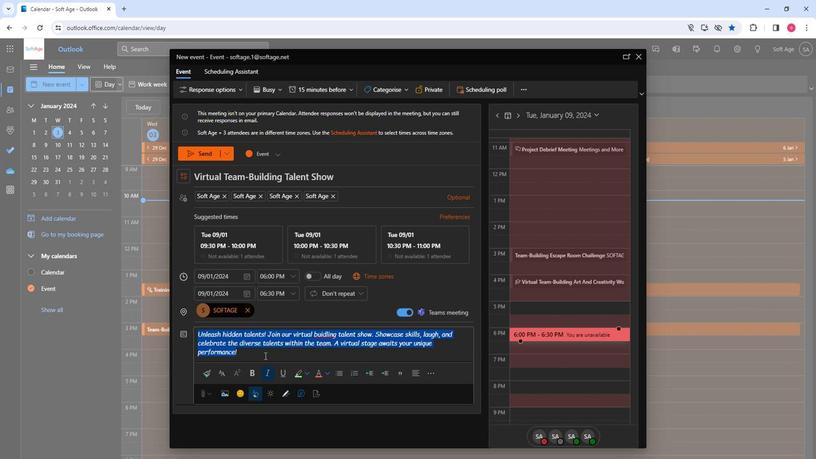 
Action: Mouse moved to (231, 403)
Screenshot: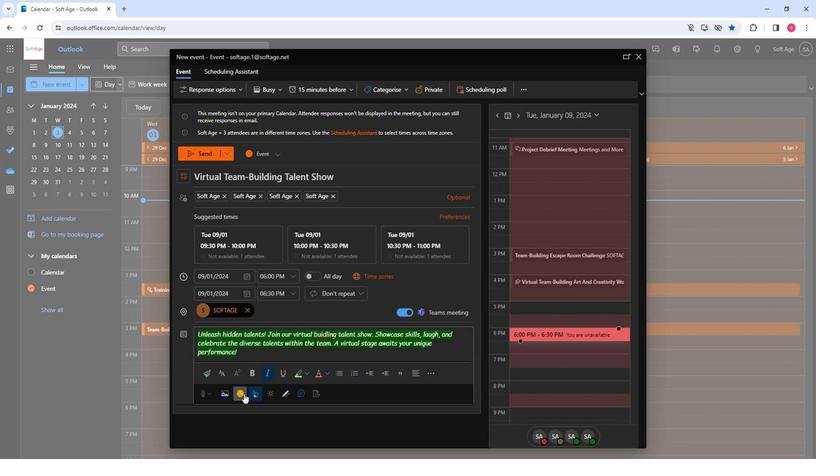 
Action: Mouse pressed left at (231, 403)
Screenshot: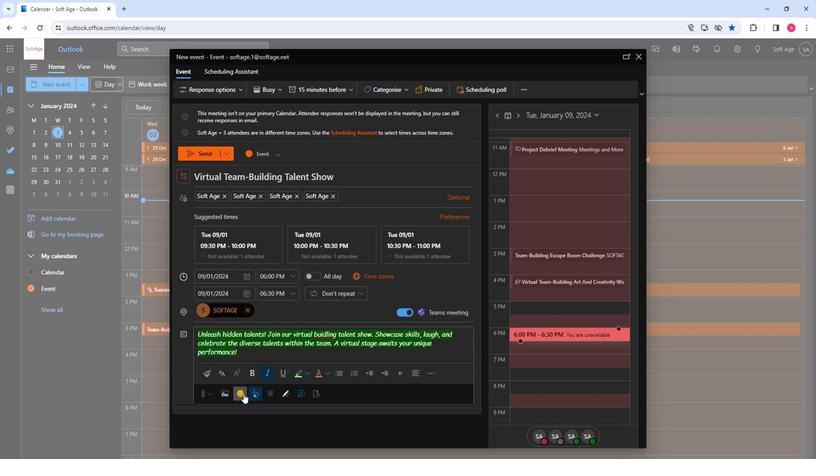 
Action: Mouse moved to (490, 135)
Screenshot: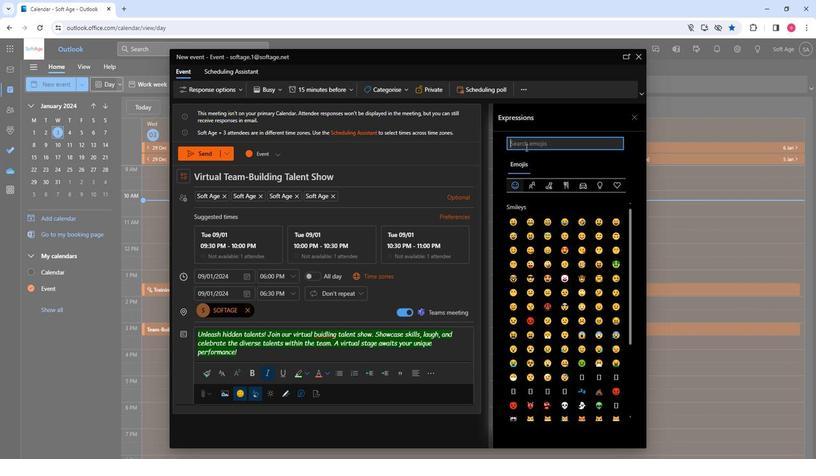 
Action: Mouse pressed left at (490, 135)
Screenshot: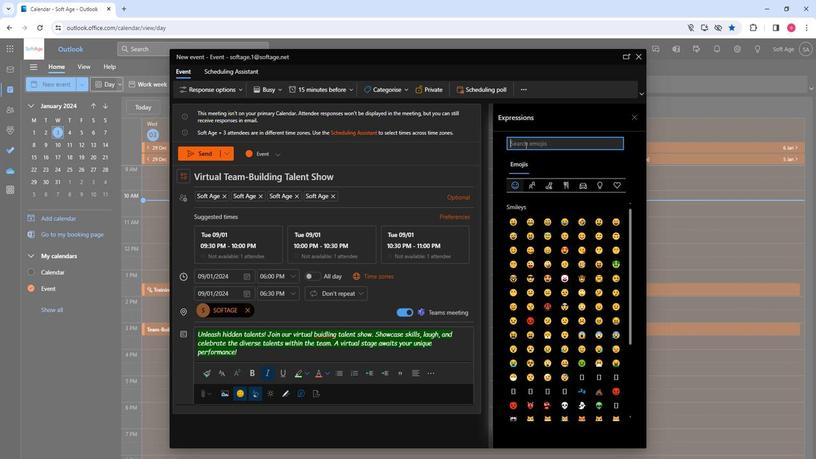 
Action: Mouse moved to (490, 135)
Screenshot: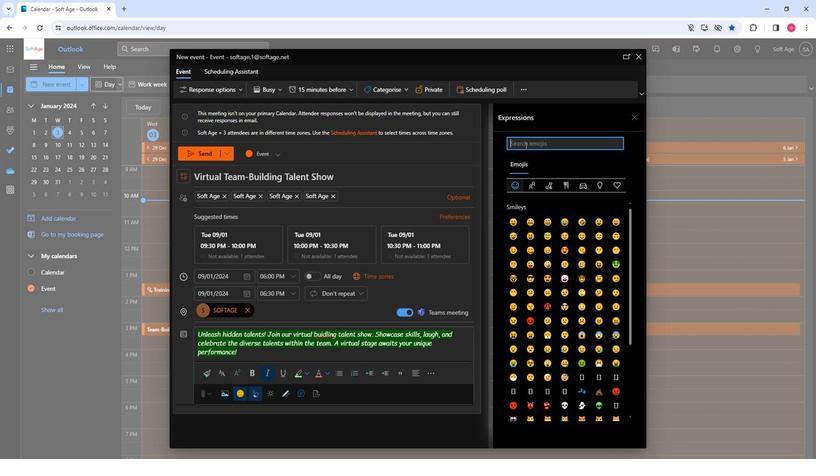 
Action: Key pressed show
Screenshot: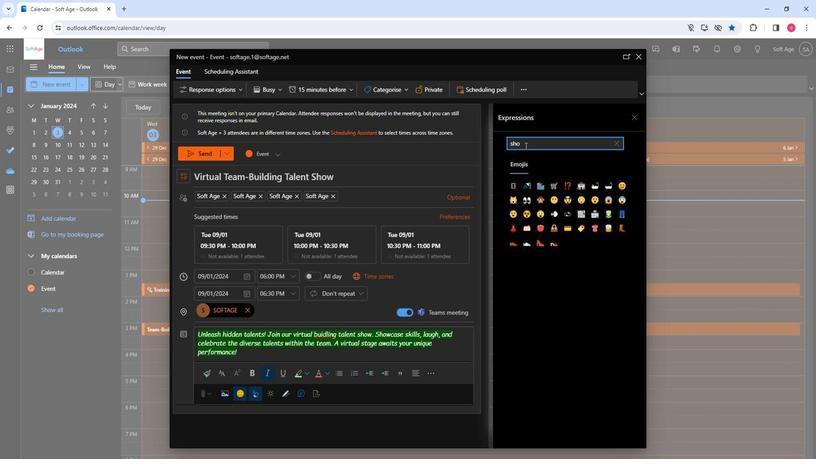 
Action: Mouse moved to (479, 178)
Screenshot: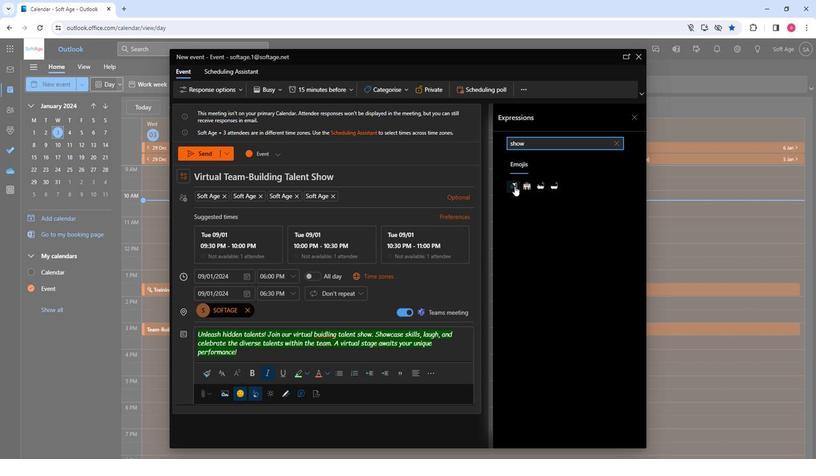 
Action: Mouse pressed left at (479, 178)
Screenshot: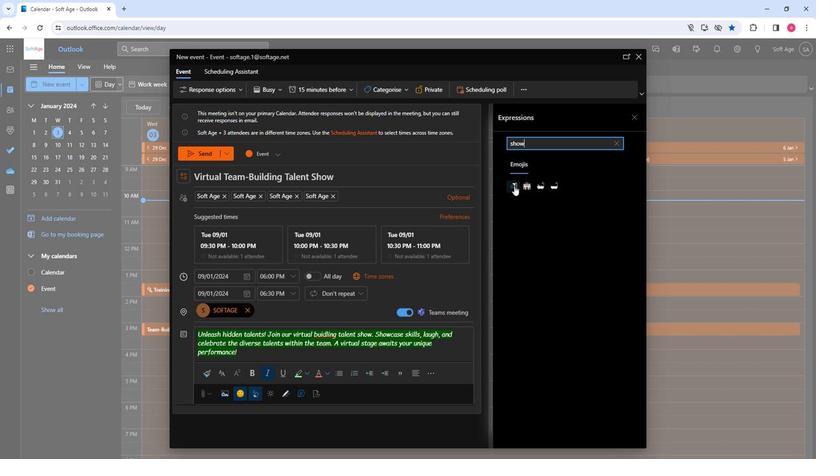 
Action: Mouse moved to (588, 104)
Screenshot: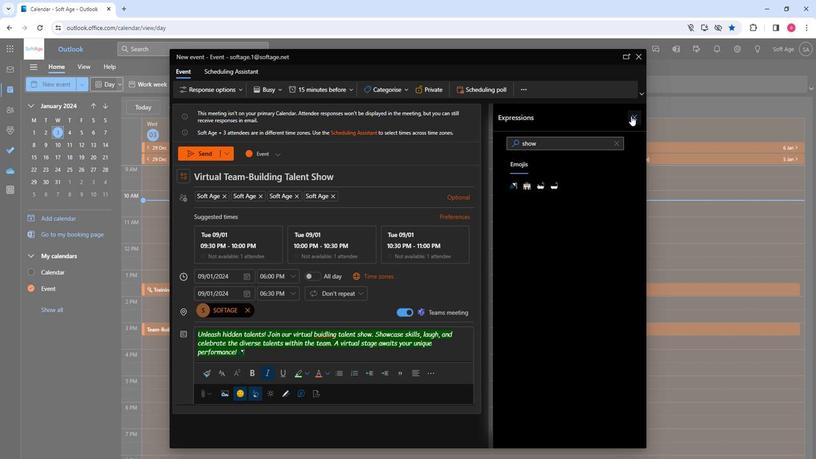 
Action: Mouse pressed left at (588, 104)
Screenshot: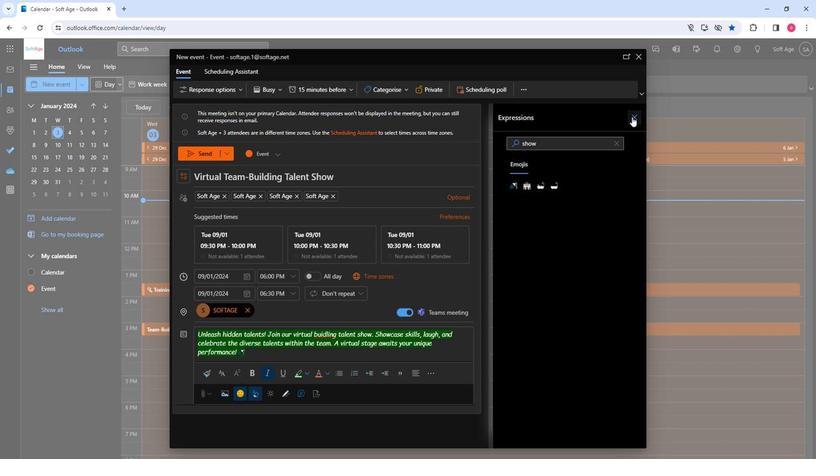 
Action: Mouse moved to (203, 141)
Screenshot: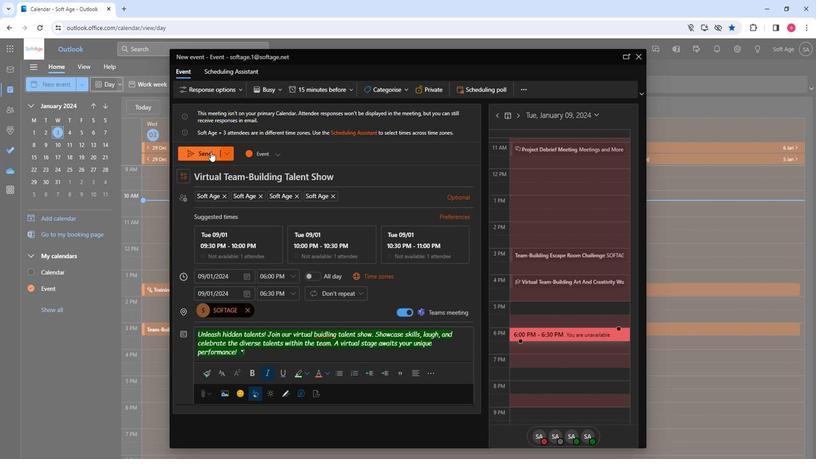 
Action: Mouse pressed left at (203, 141)
Screenshot: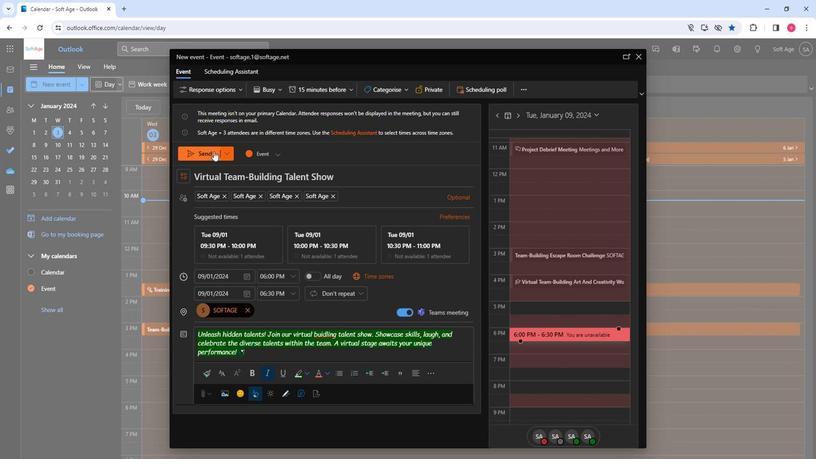 
Action: Mouse moved to (290, 250)
Screenshot: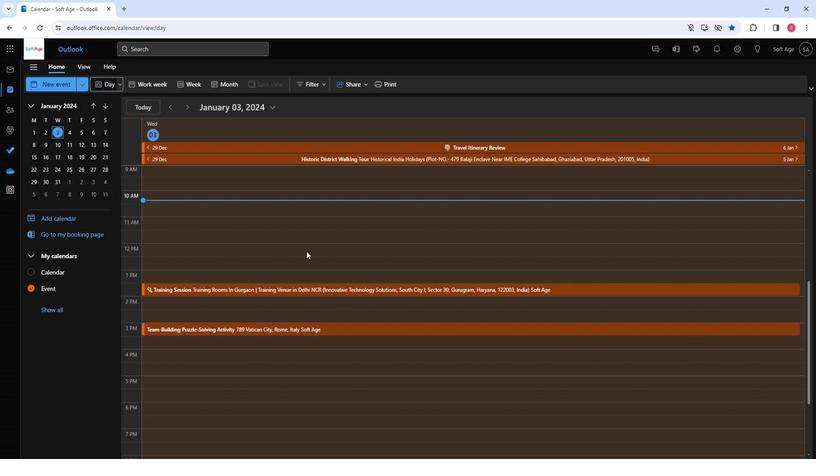 
